 Task: In the  document Education.epub Use the tool word Count 'and display word count while typing' Create the translated copy of the document in  'Arabic ' Change notification to  None
Action: Mouse moved to (329, 396)
Screenshot: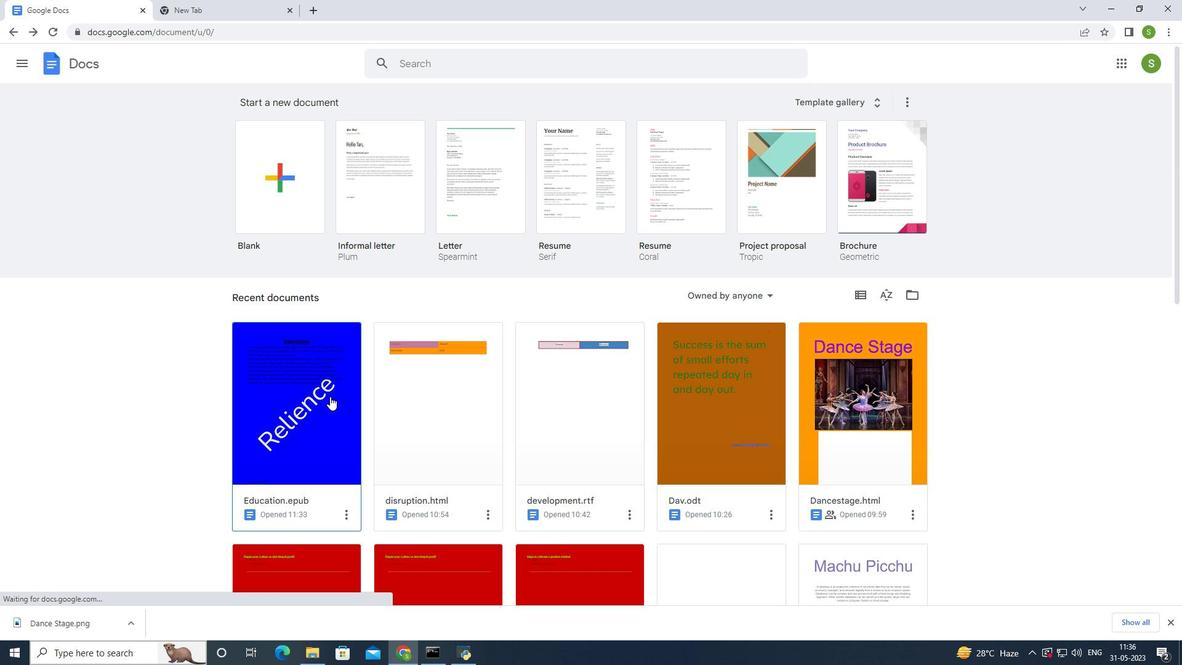 
Action: Mouse pressed left at (329, 396)
Screenshot: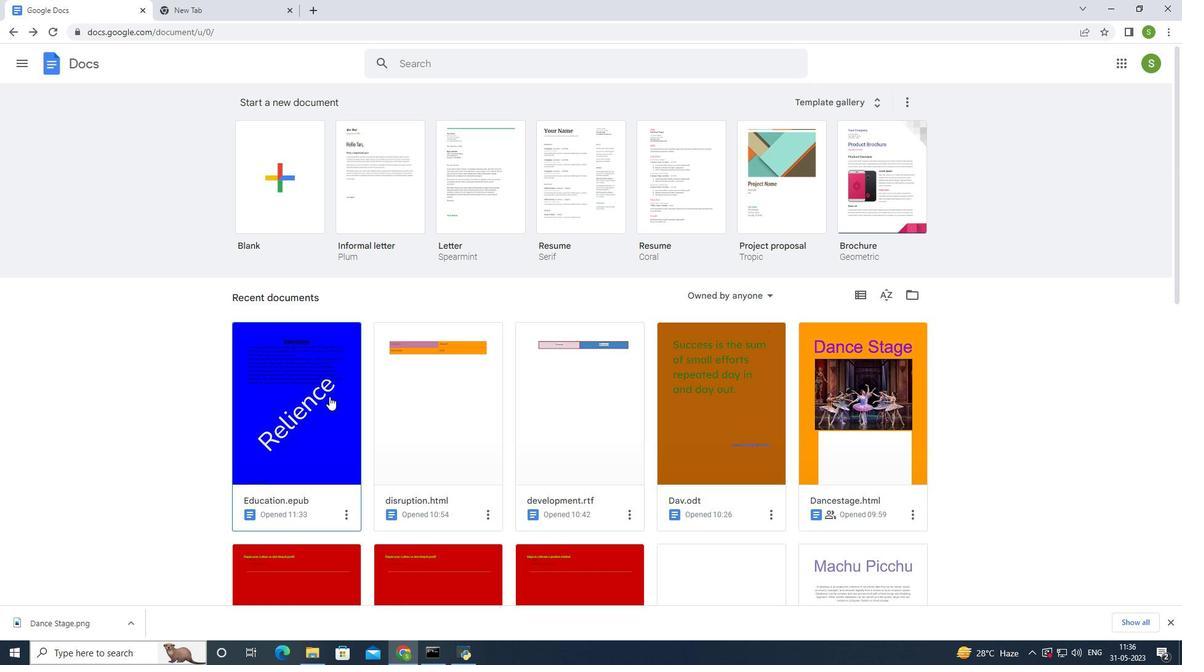
Action: Mouse moved to (759, 336)
Screenshot: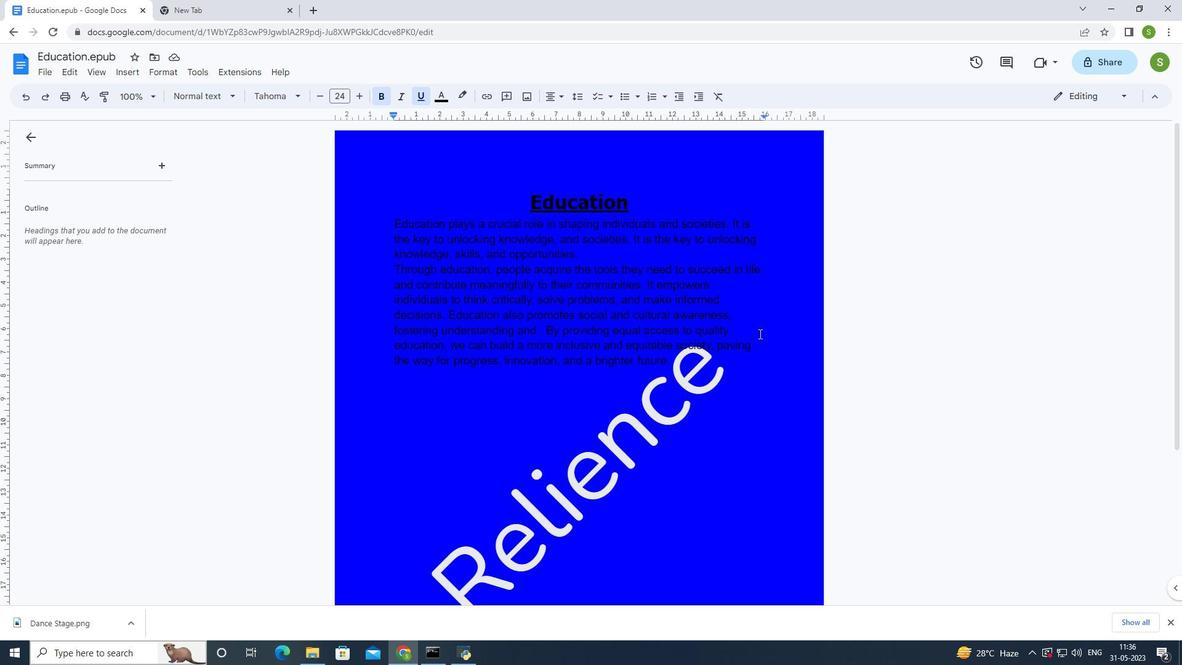 
Action: Mouse pressed left at (759, 336)
Screenshot: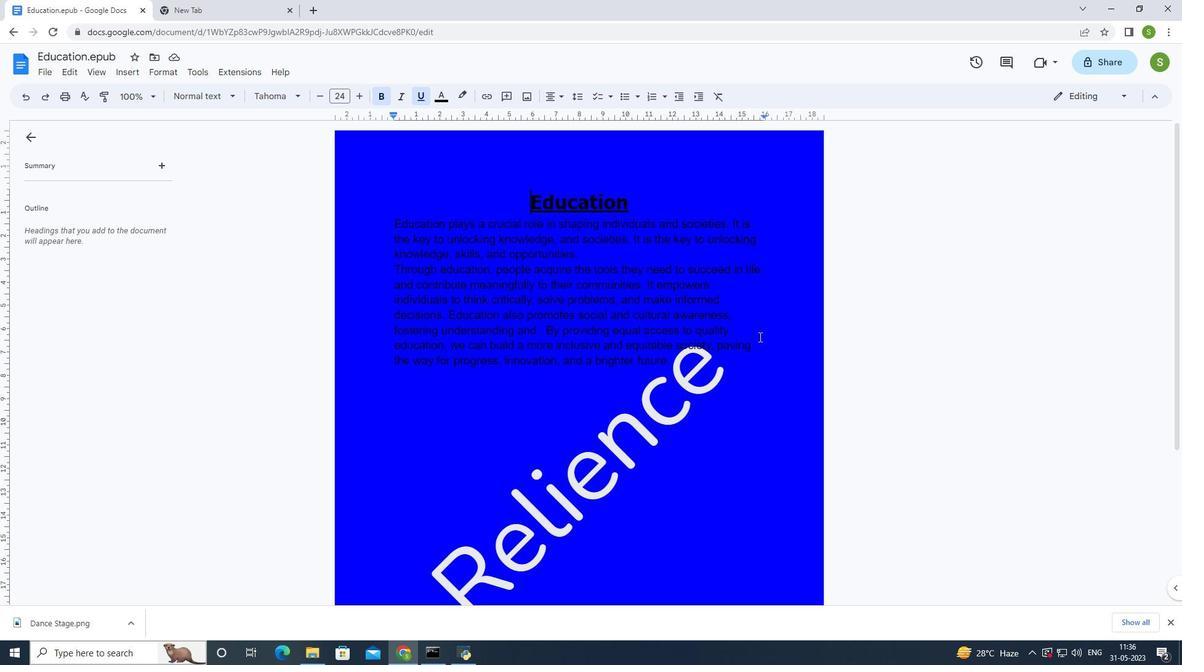 
Action: Mouse moved to (194, 73)
Screenshot: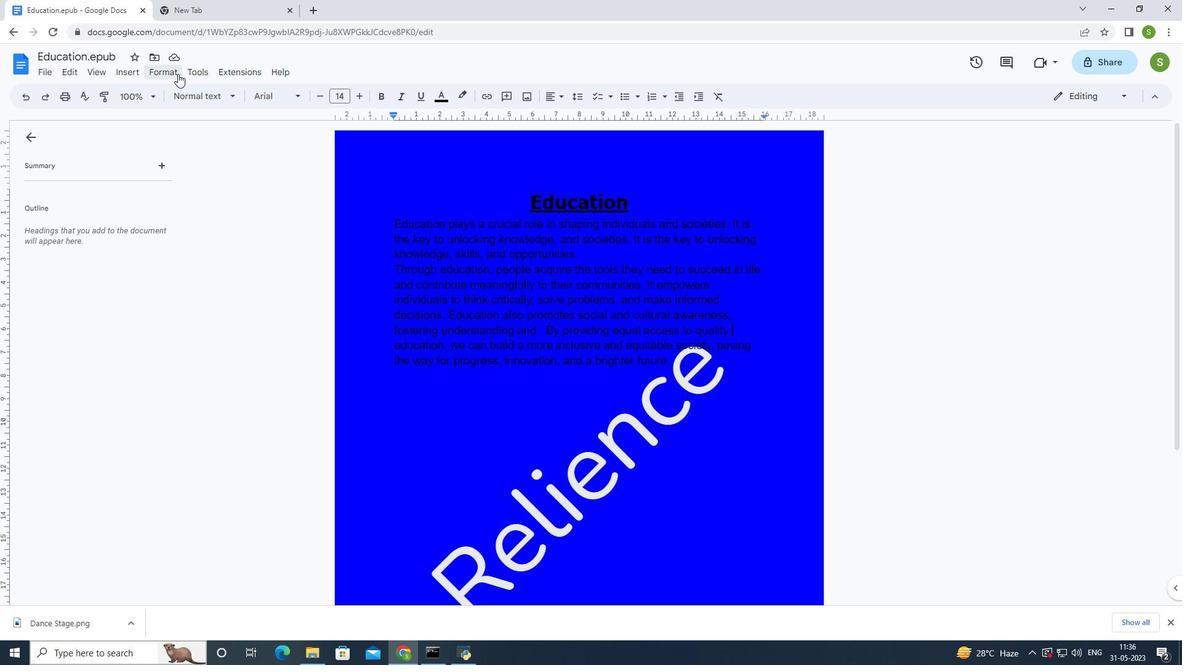 
Action: Mouse pressed left at (194, 73)
Screenshot: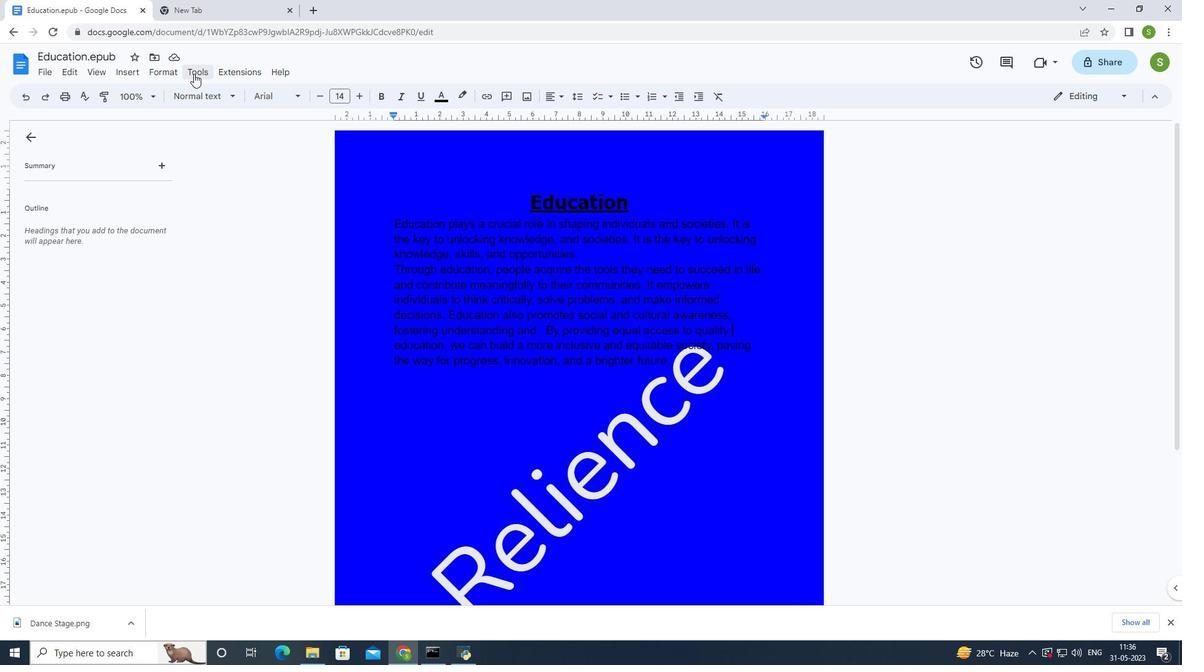 
Action: Mouse moved to (214, 112)
Screenshot: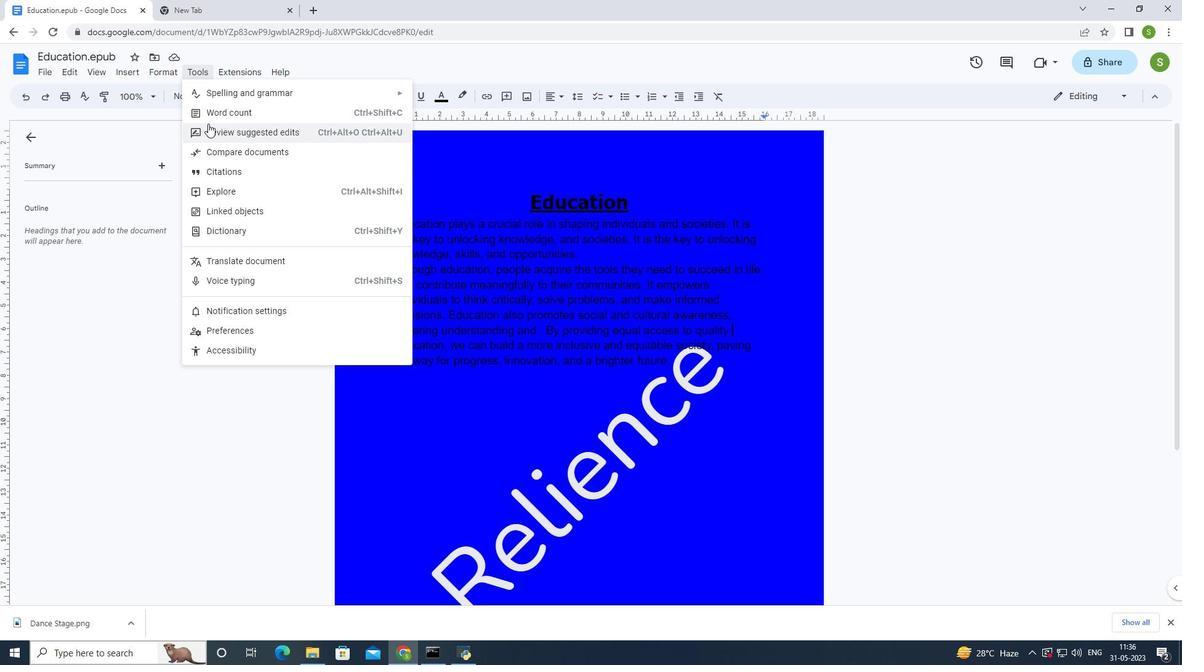 
Action: Mouse pressed left at (214, 112)
Screenshot: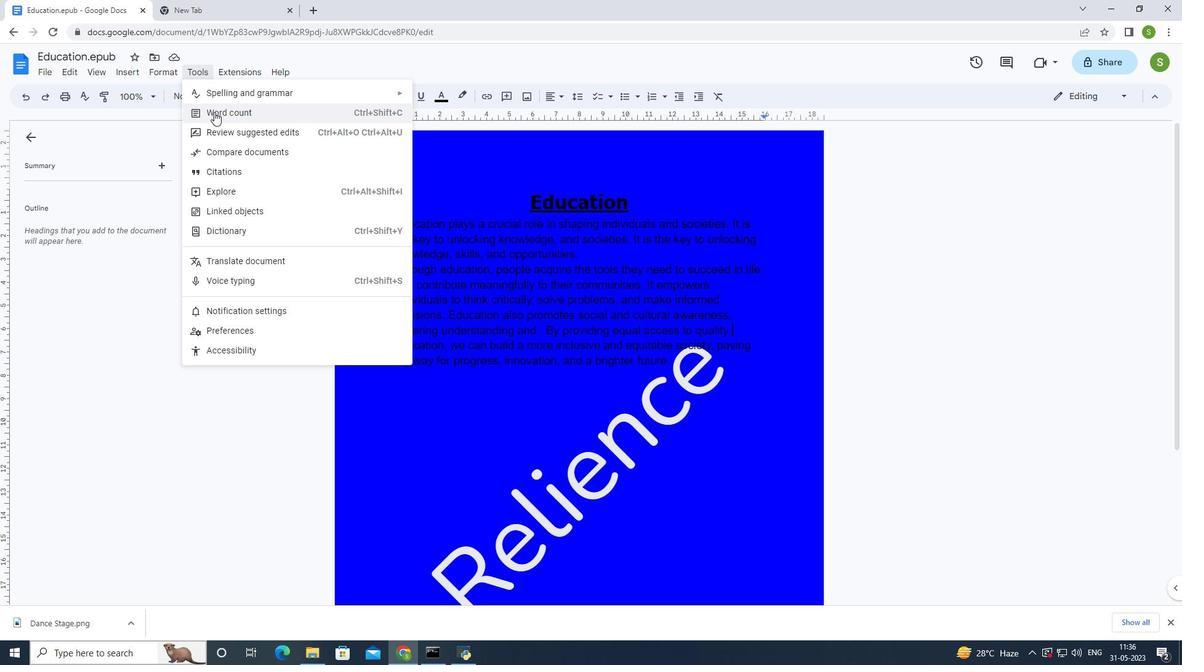 
Action: Mouse moved to (582, 280)
Screenshot: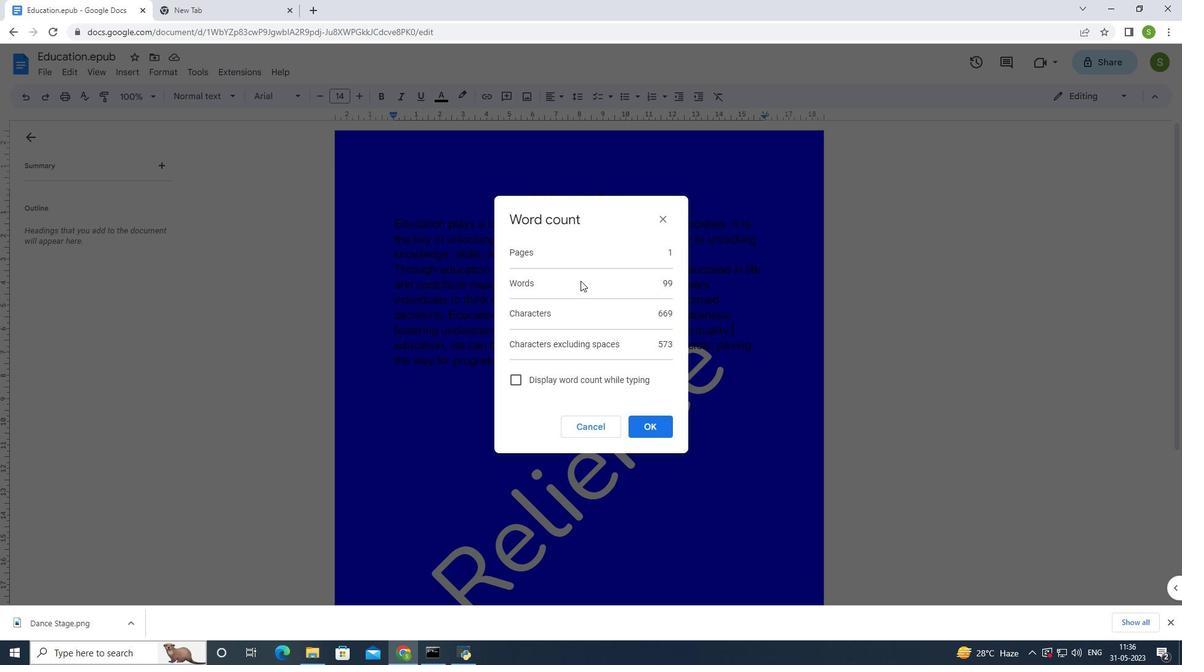 
Action: Mouse pressed left at (582, 280)
Screenshot: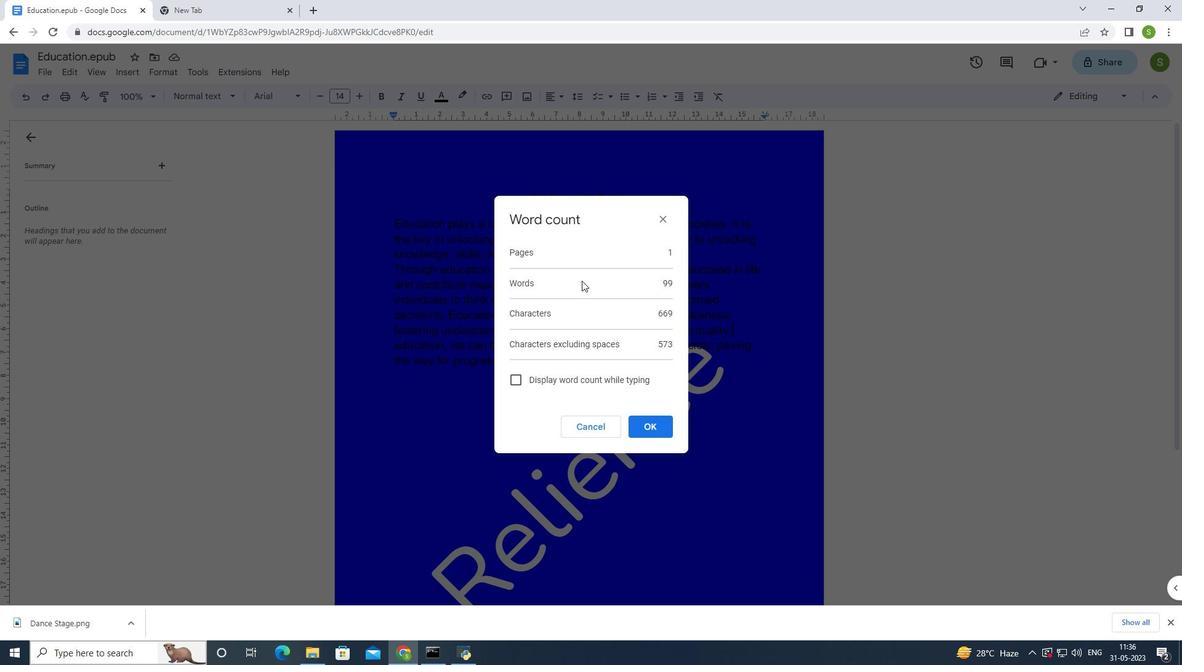 
Action: Mouse moved to (663, 290)
Screenshot: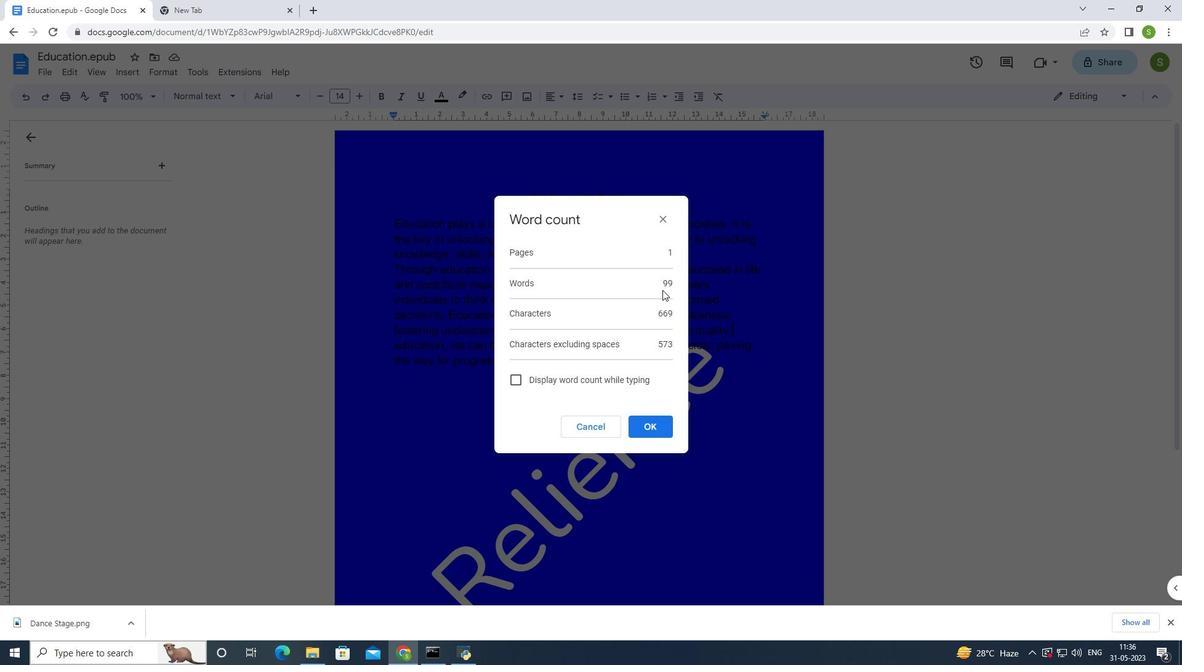 
Action: Mouse pressed left at (663, 290)
Screenshot: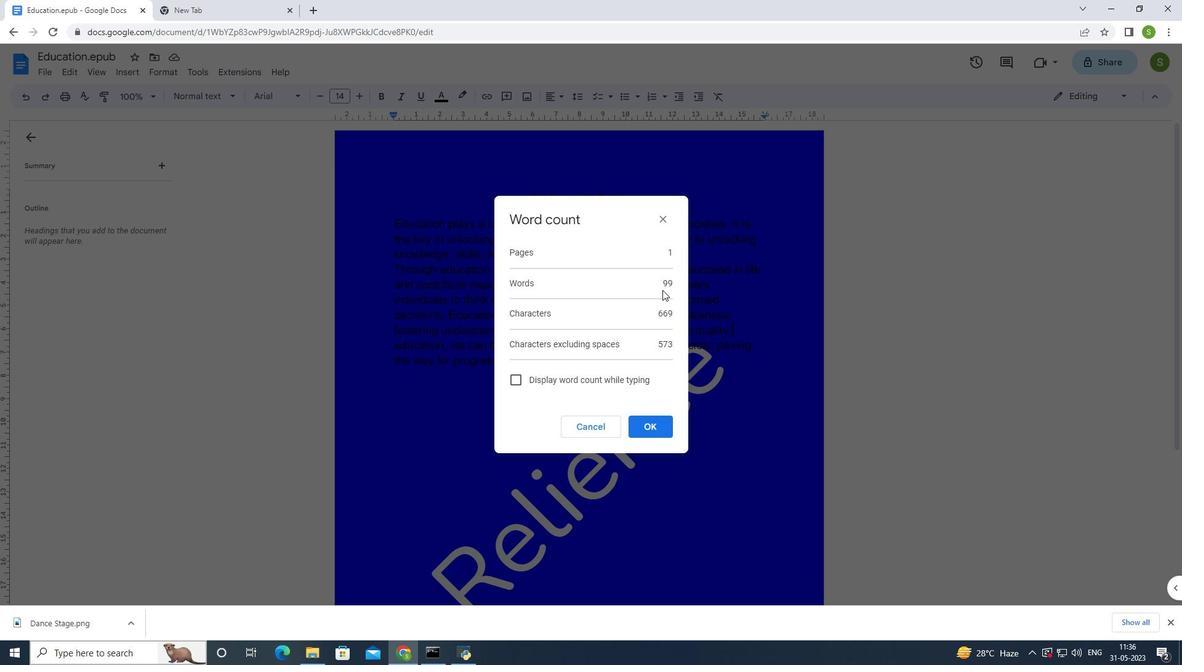 
Action: Mouse moved to (604, 348)
Screenshot: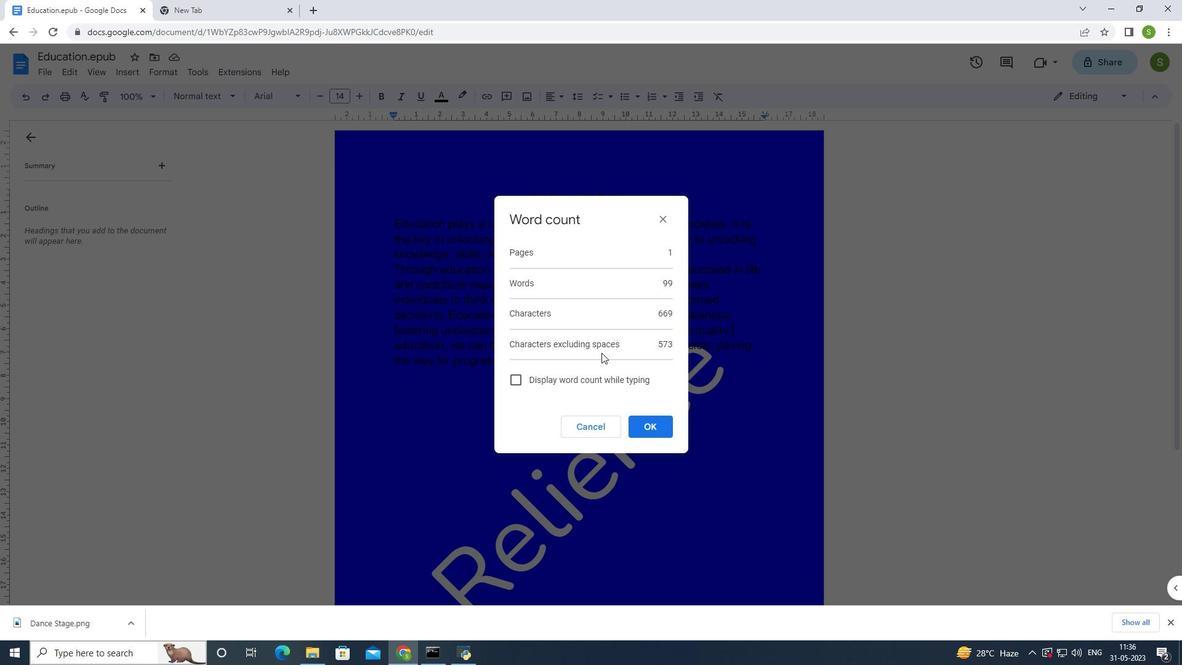 
Action: Mouse pressed left at (604, 348)
Screenshot: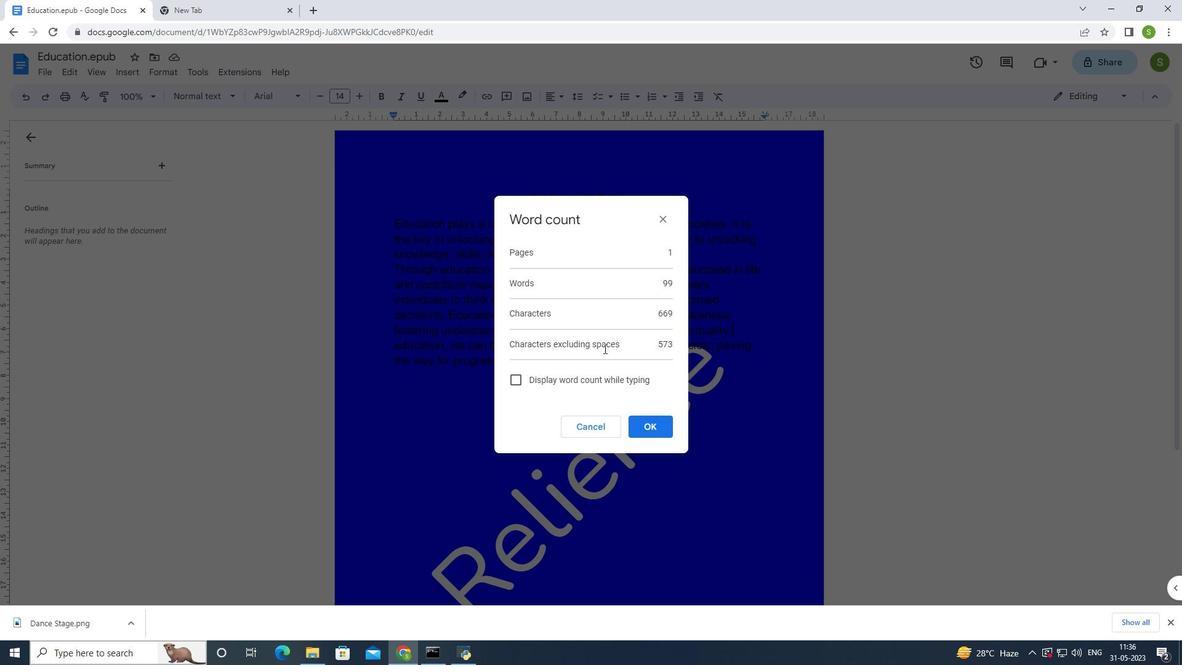 
Action: Mouse moved to (652, 426)
Screenshot: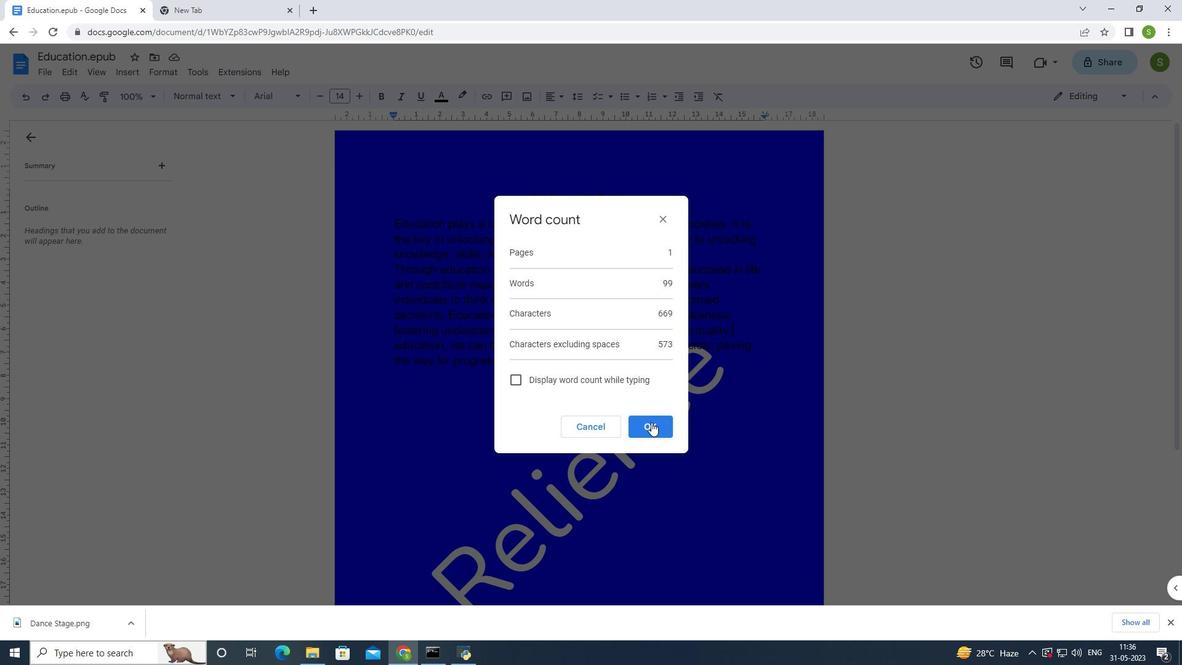 
Action: Mouse pressed left at (652, 426)
Screenshot: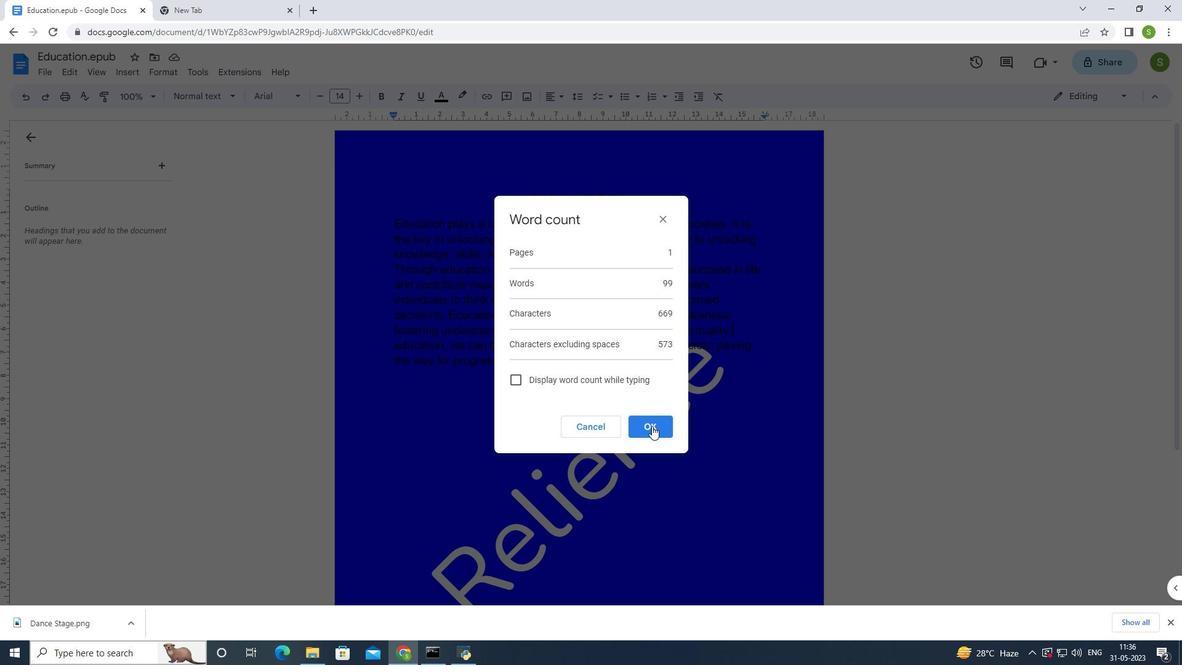 
Action: Mouse moved to (197, 68)
Screenshot: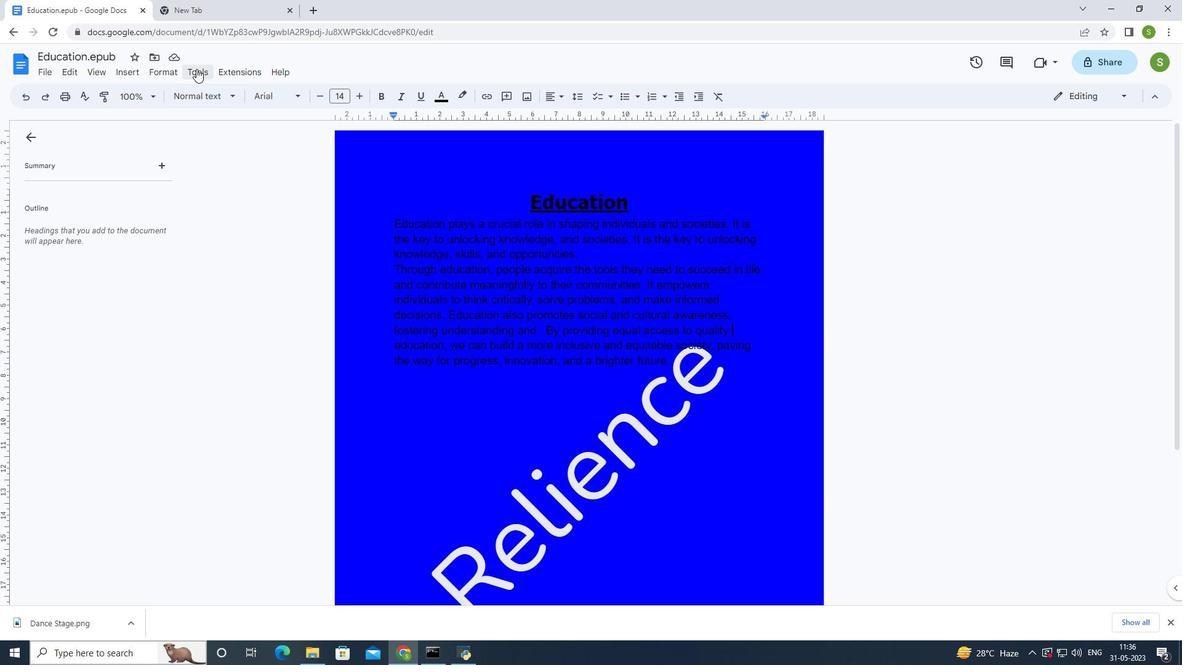 
Action: Mouse pressed left at (197, 68)
Screenshot: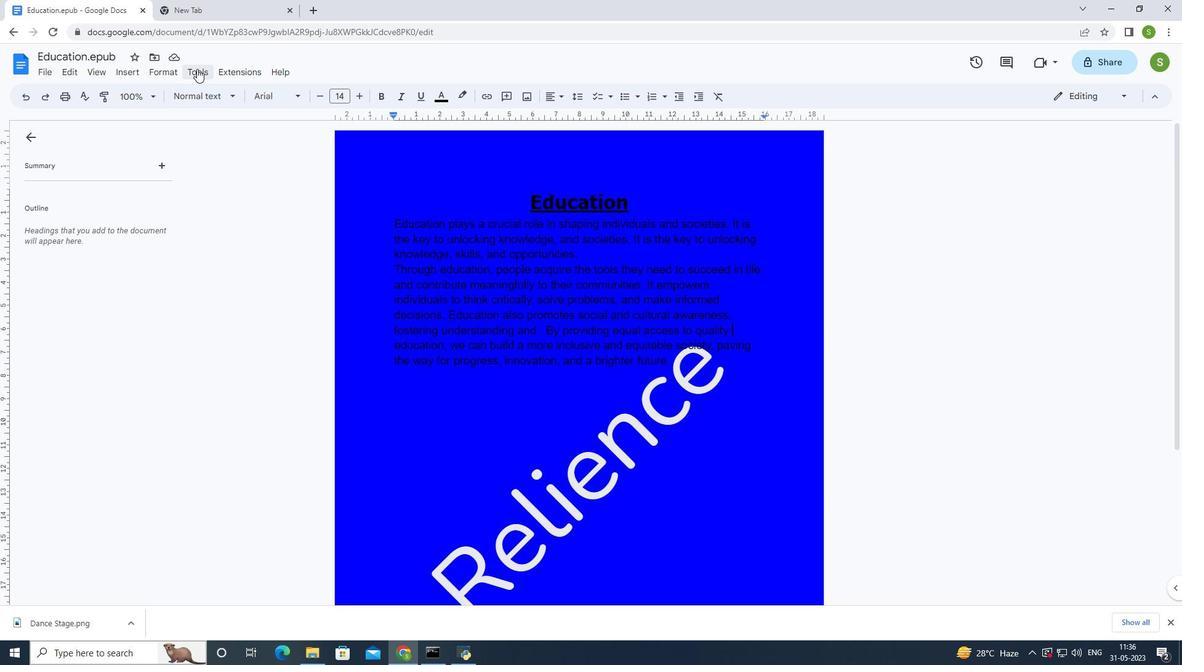 
Action: Mouse moved to (243, 116)
Screenshot: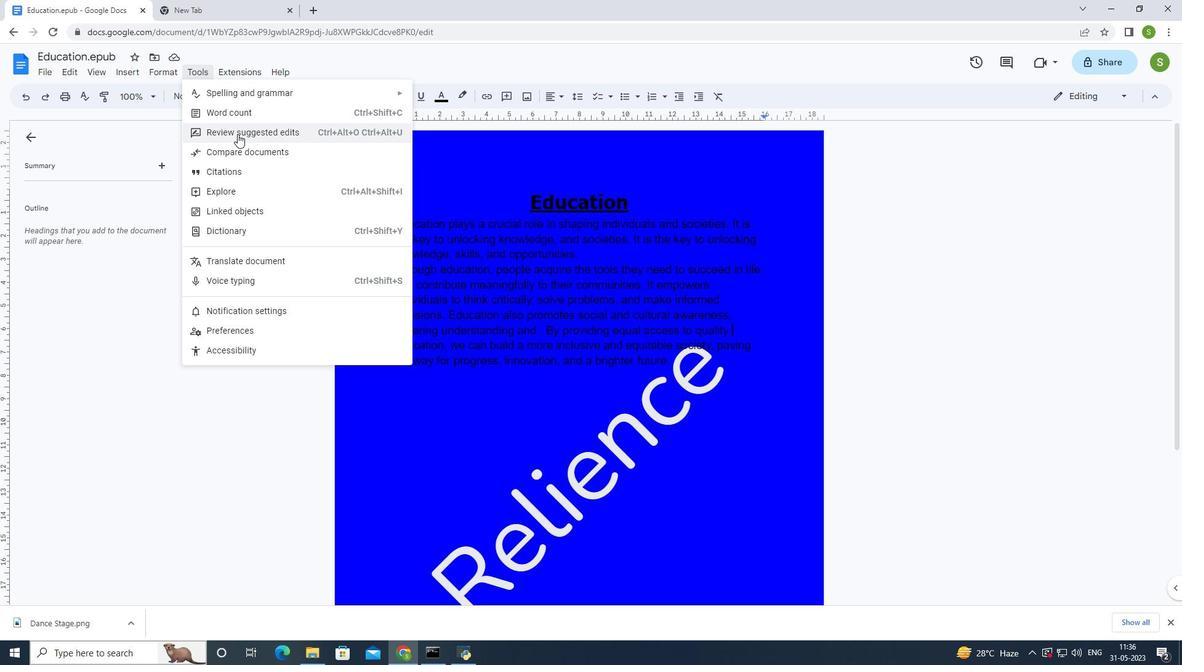 
Action: Mouse pressed left at (243, 116)
Screenshot: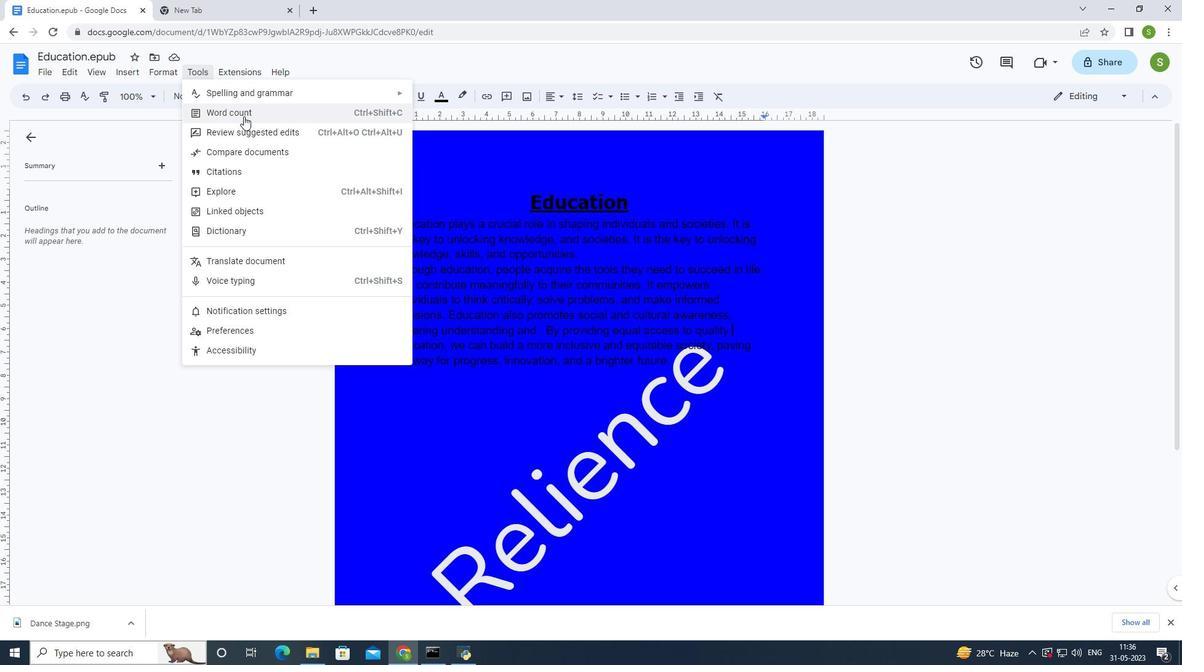 
Action: Mouse moved to (514, 378)
Screenshot: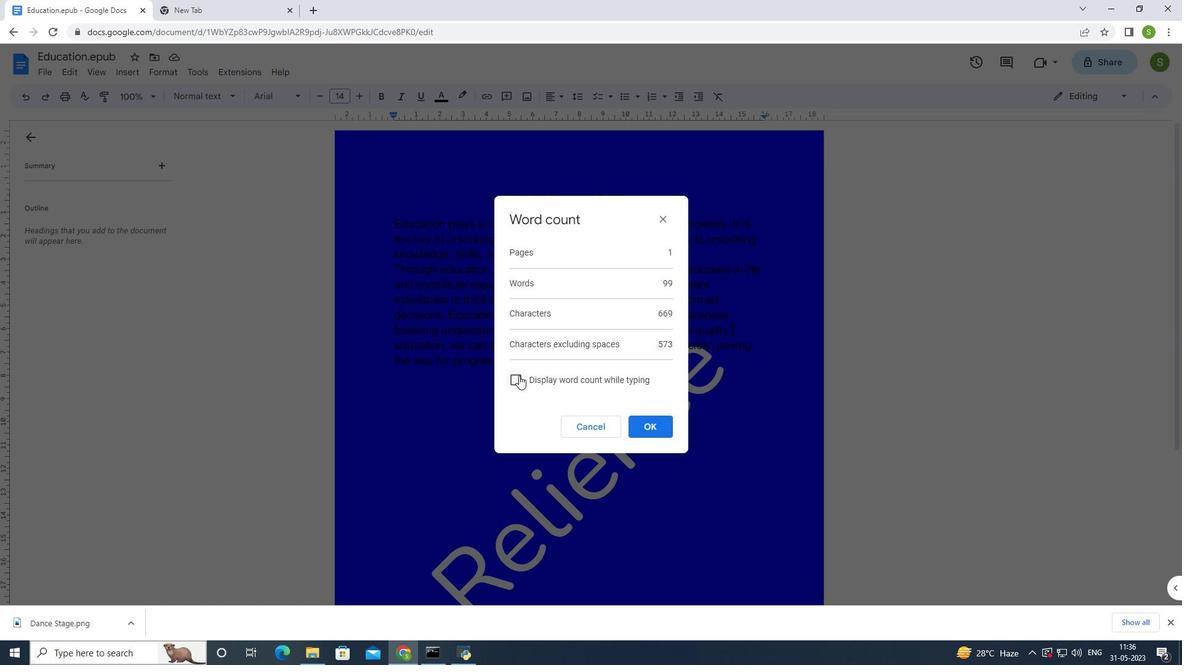 
Action: Mouse pressed left at (514, 378)
Screenshot: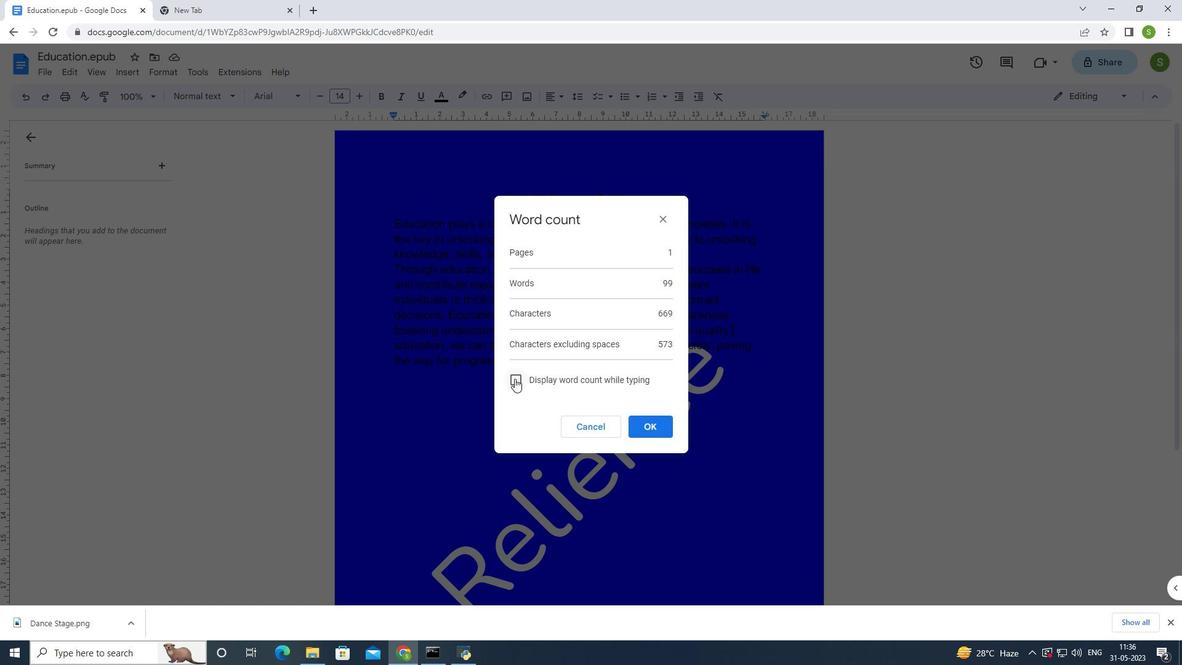 
Action: Mouse moved to (655, 428)
Screenshot: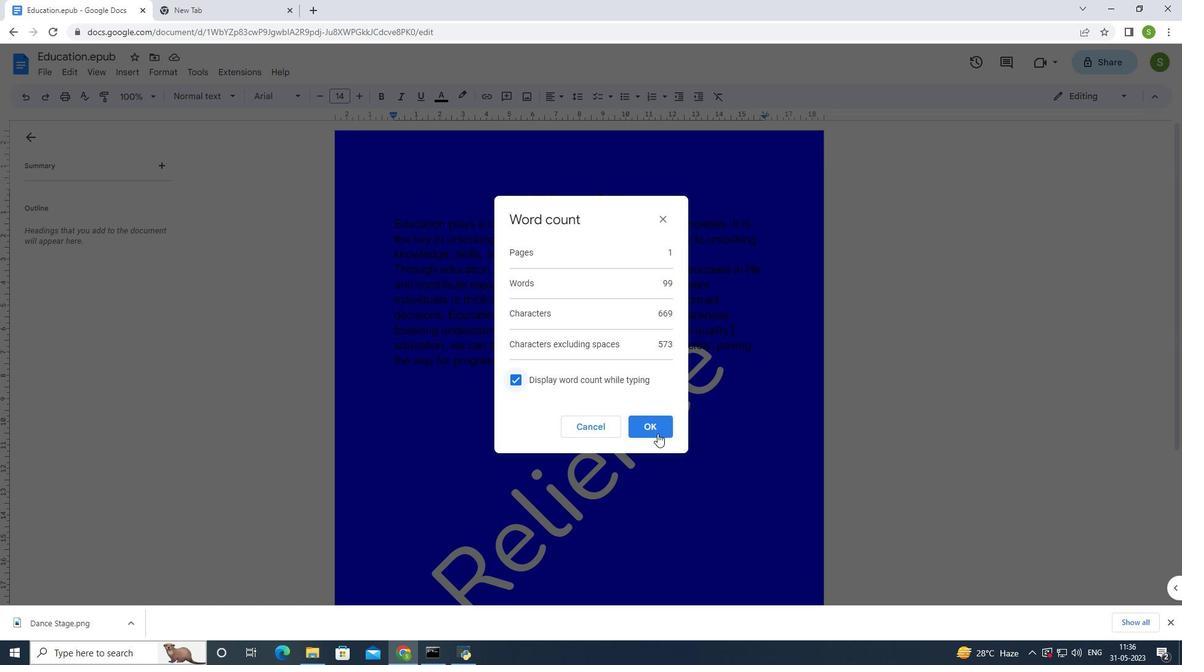
Action: Mouse pressed left at (655, 428)
Screenshot: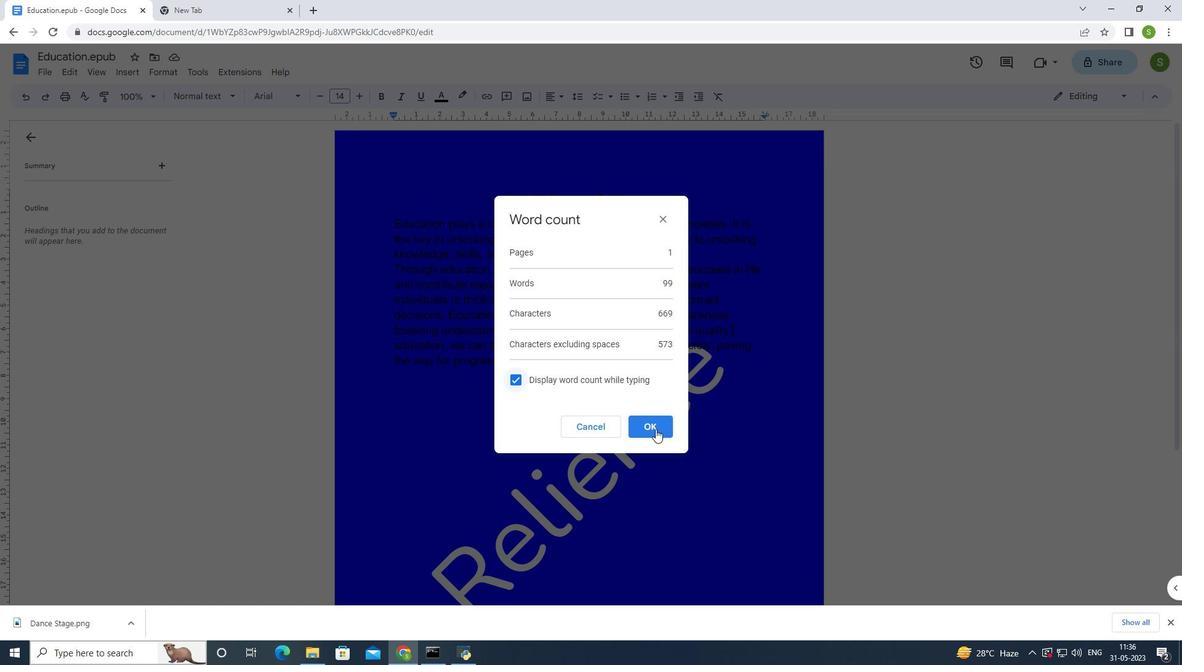 
Action: Mouse moved to (590, 408)
Screenshot: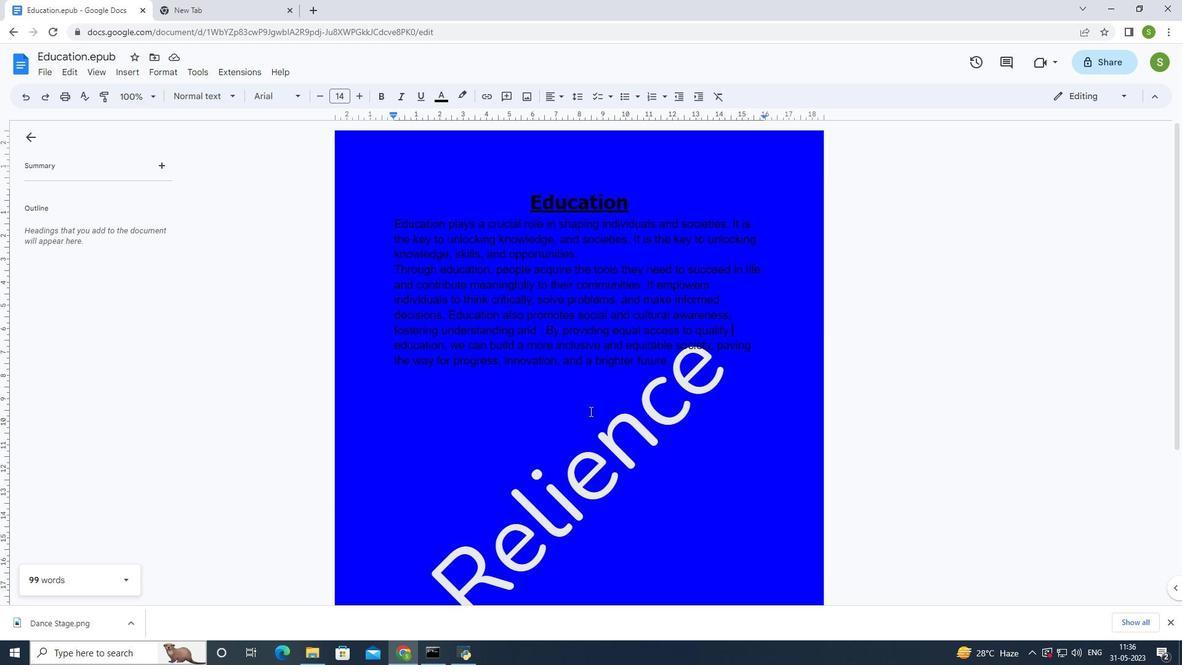 
Action: Mouse scrolled (590, 407) with delta (0, 0)
Screenshot: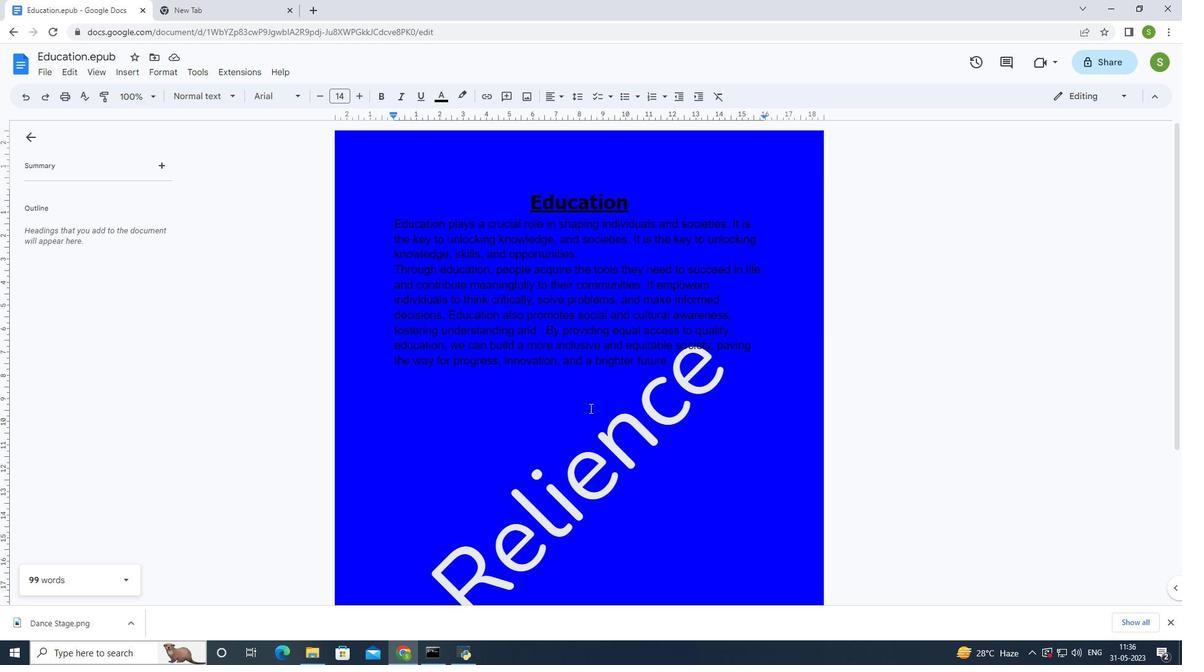 
Action: Mouse scrolled (590, 407) with delta (0, 0)
Screenshot: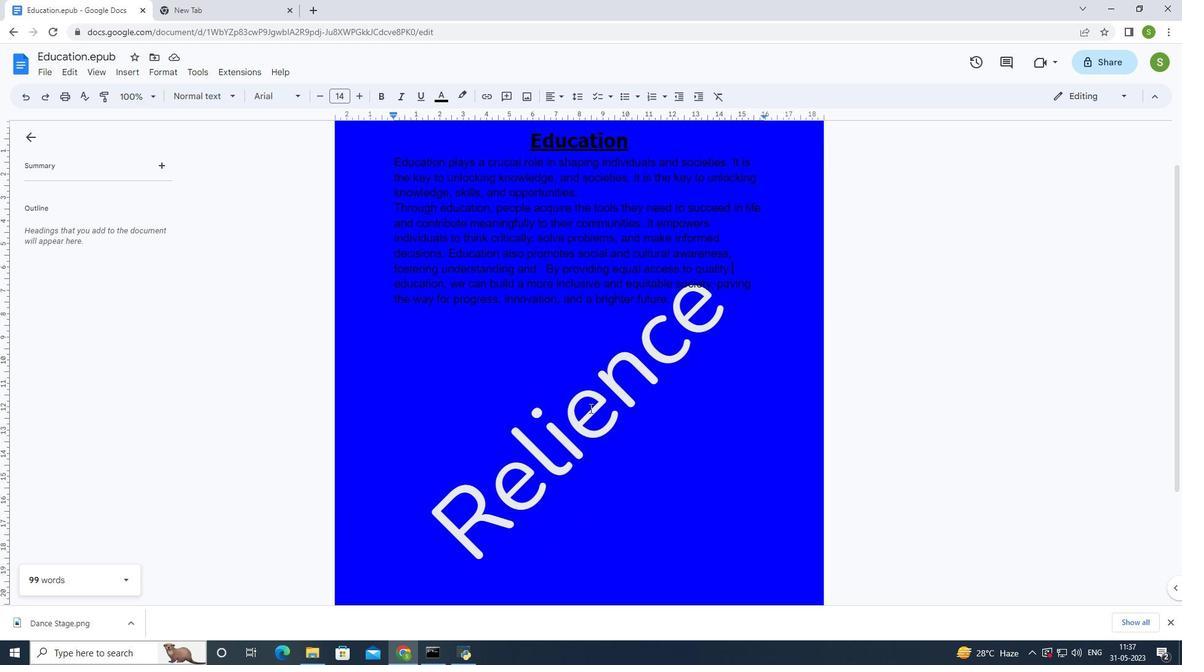 
Action: Mouse moved to (591, 408)
Screenshot: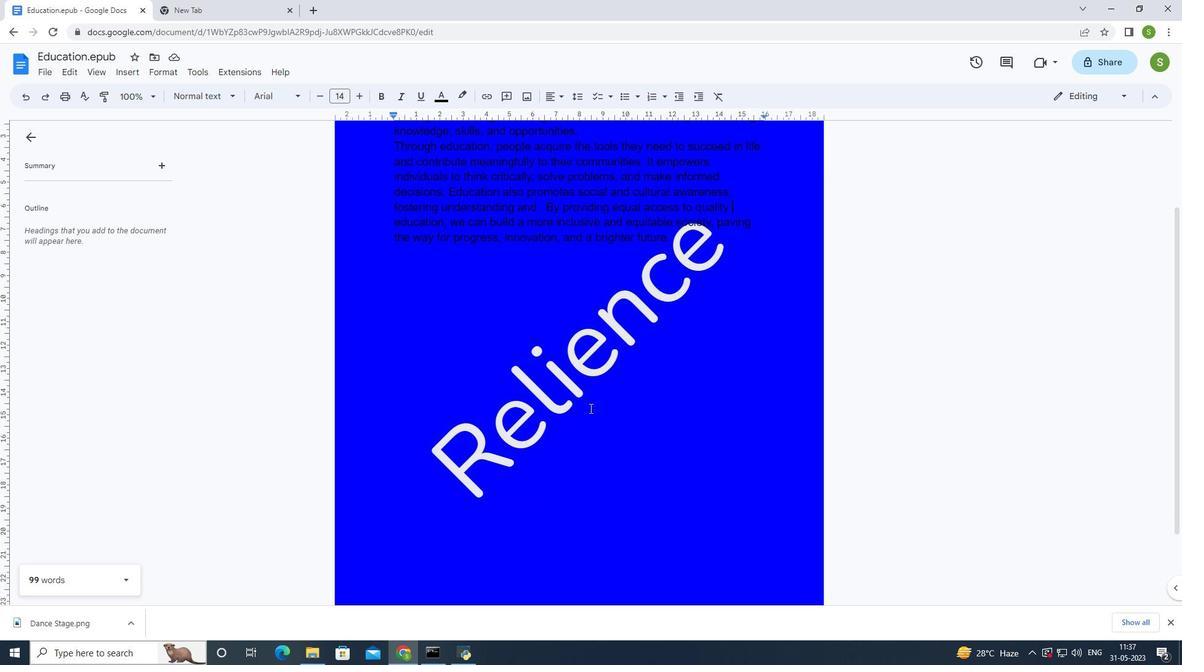 
Action: Mouse scrolled (591, 407) with delta (0, 0)
Screenshot: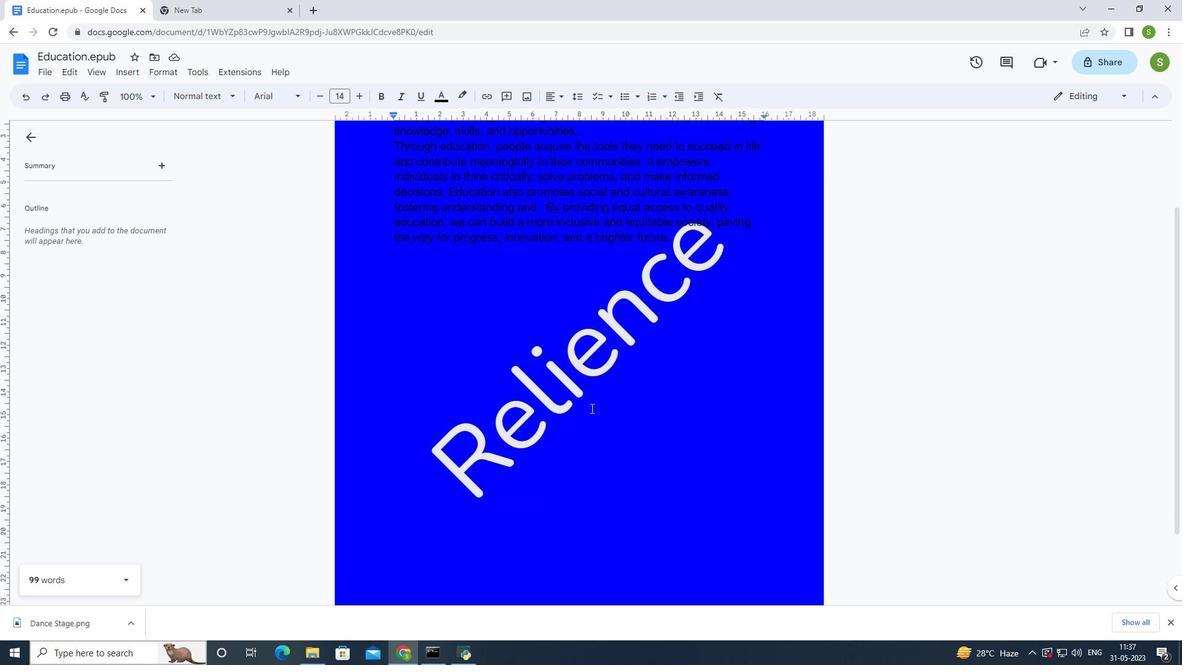 
Action: Mouse moved to (591, 408)
Screenshot: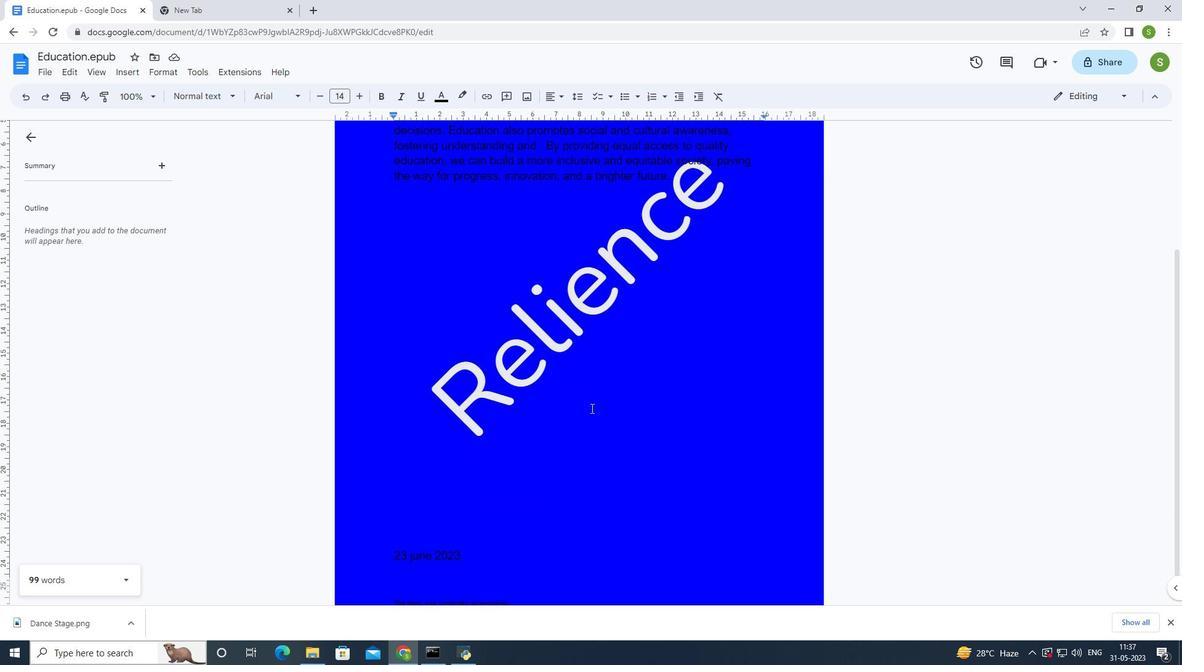 
Action: Mouse scrolled (591, 407) with delta (0, 0)
Screenshot: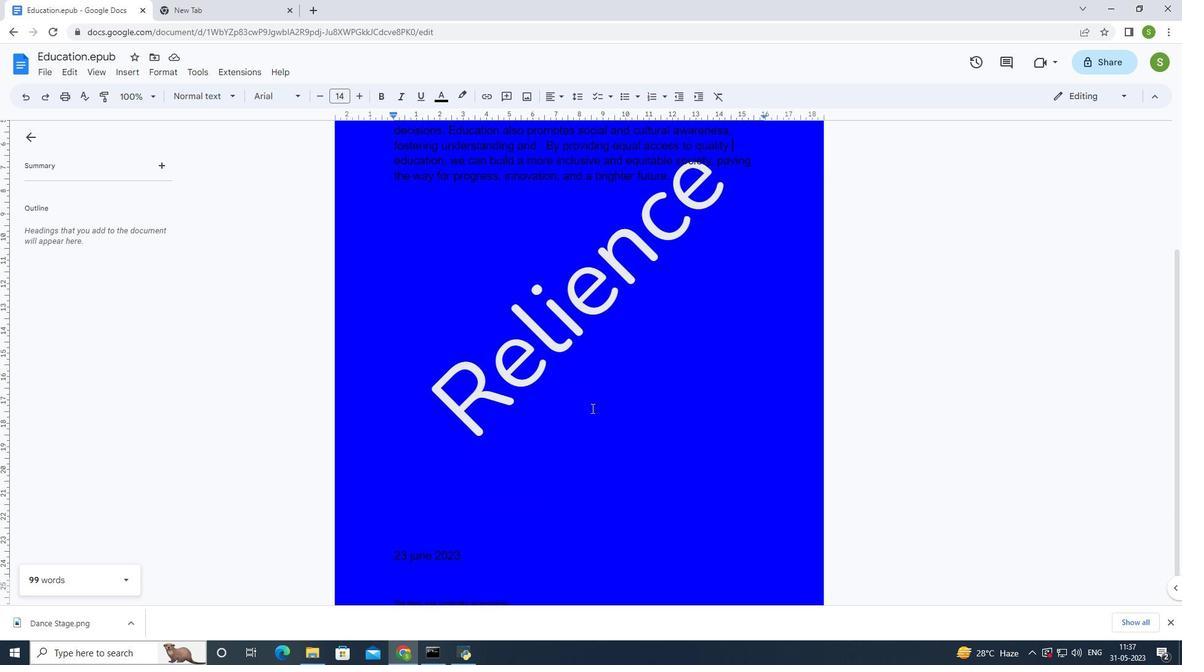 
Action: Mouse moved to (593, 408)
Screenshot: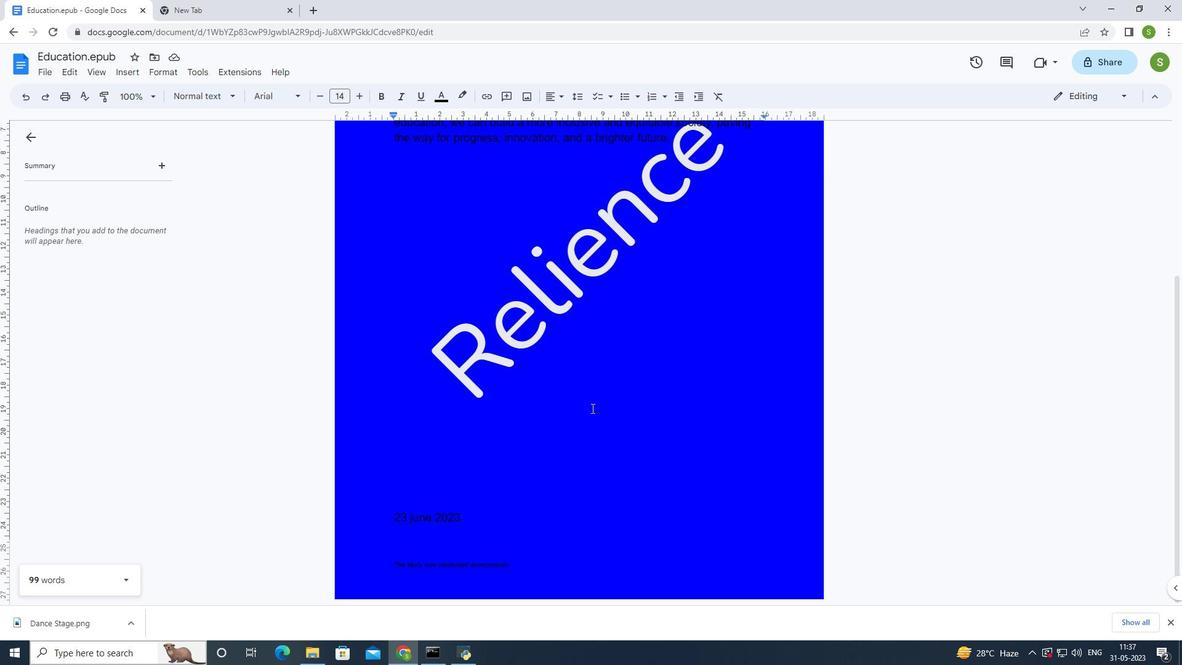 
Action: Mouse scrolled (593, 408) with delta (0, 0)
Screenshot: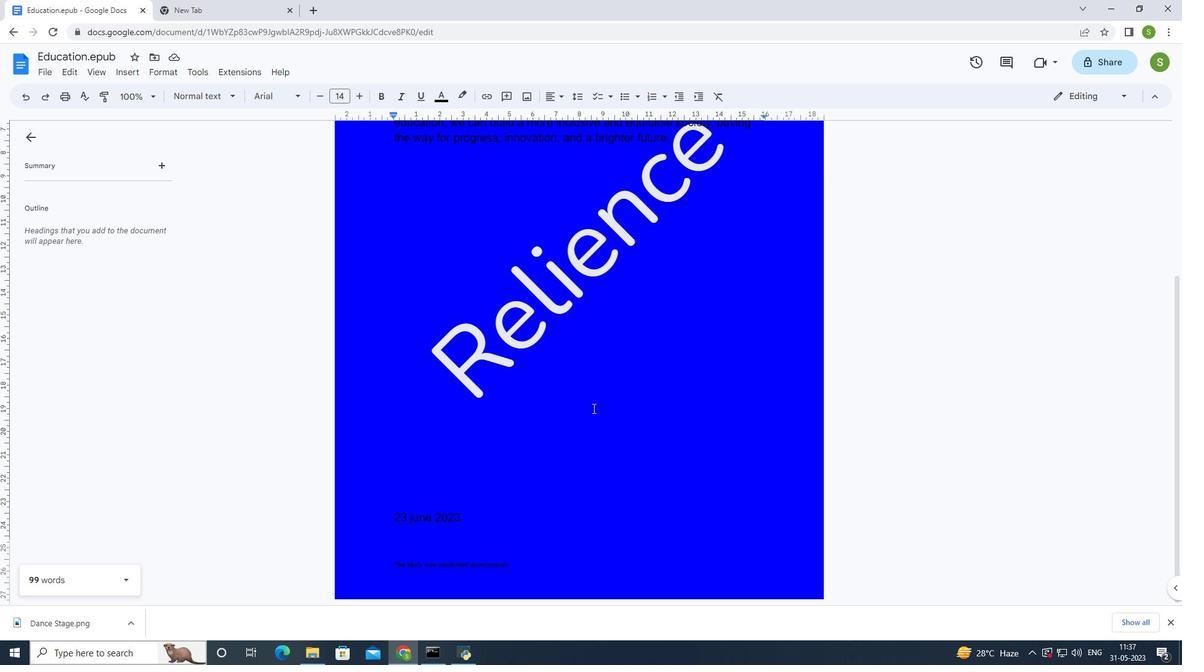 
Action: Mouse moved to (594, 404)
Screenshot: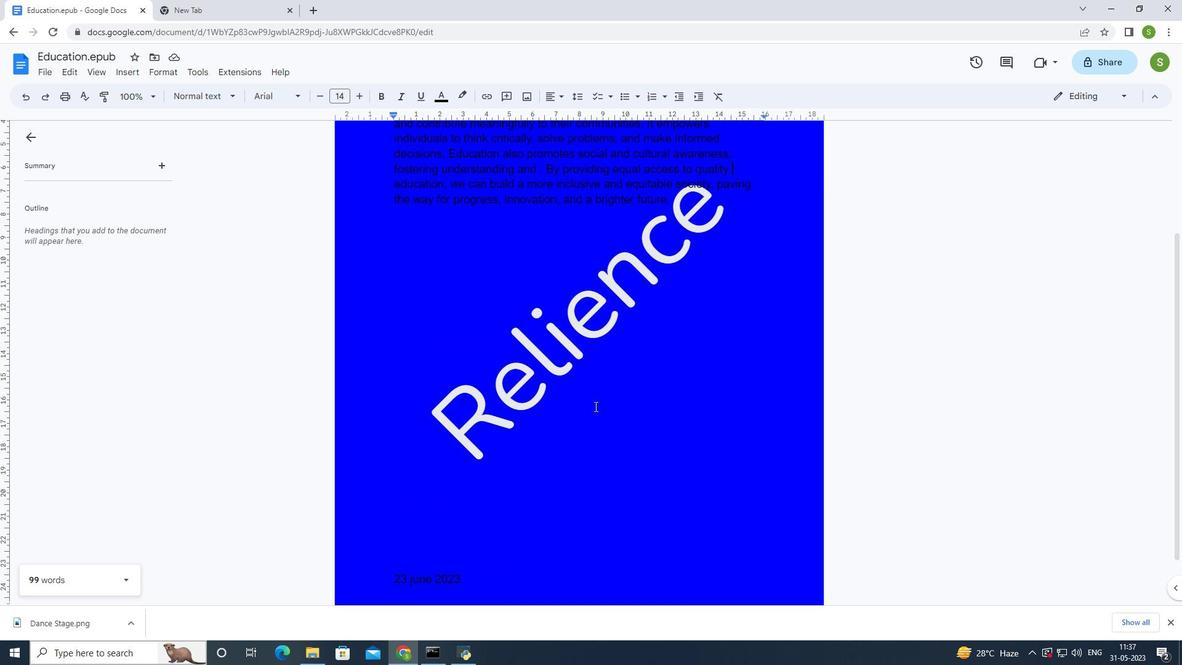 
Action: Mouse scrolled (594, 405) with delta (0, 0)
Screenshot: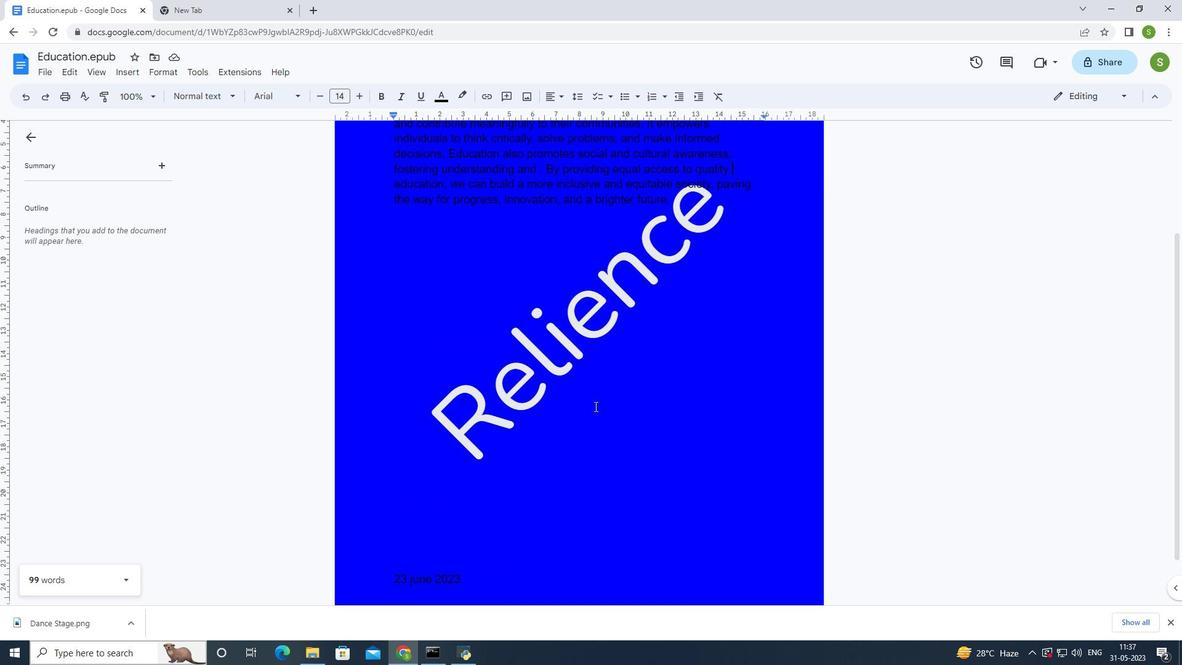 
Action: Mouse moved to (125, 76)
Screenshot: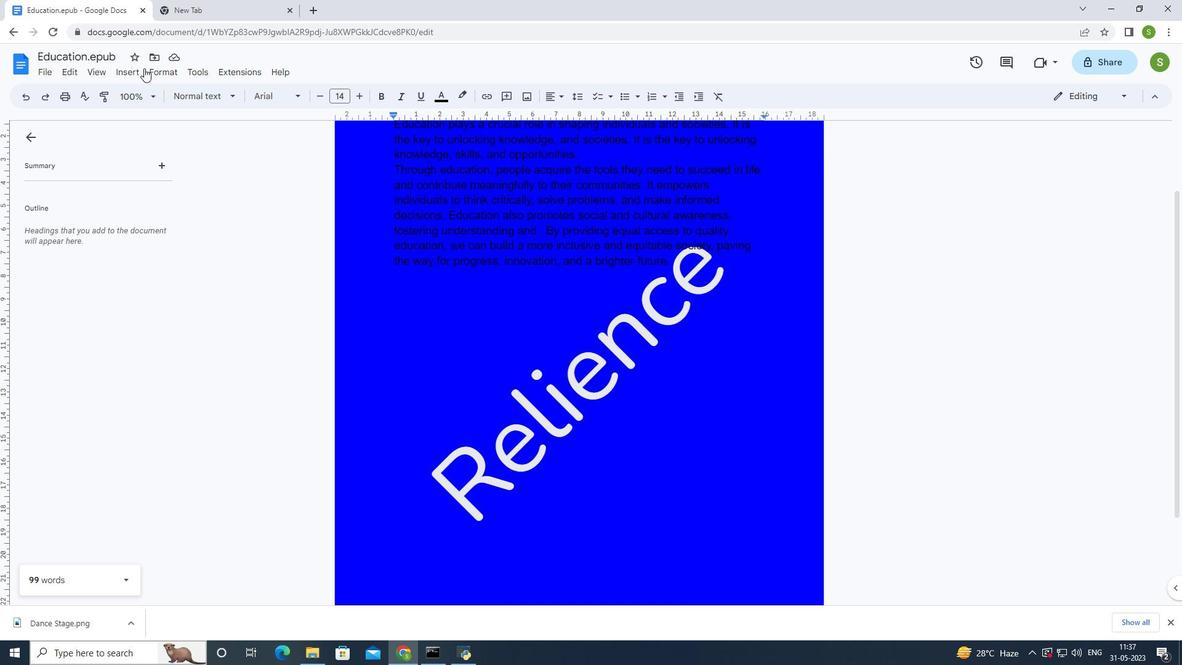 
Action: Mouse pressed left at (125, 76)
Screenshot: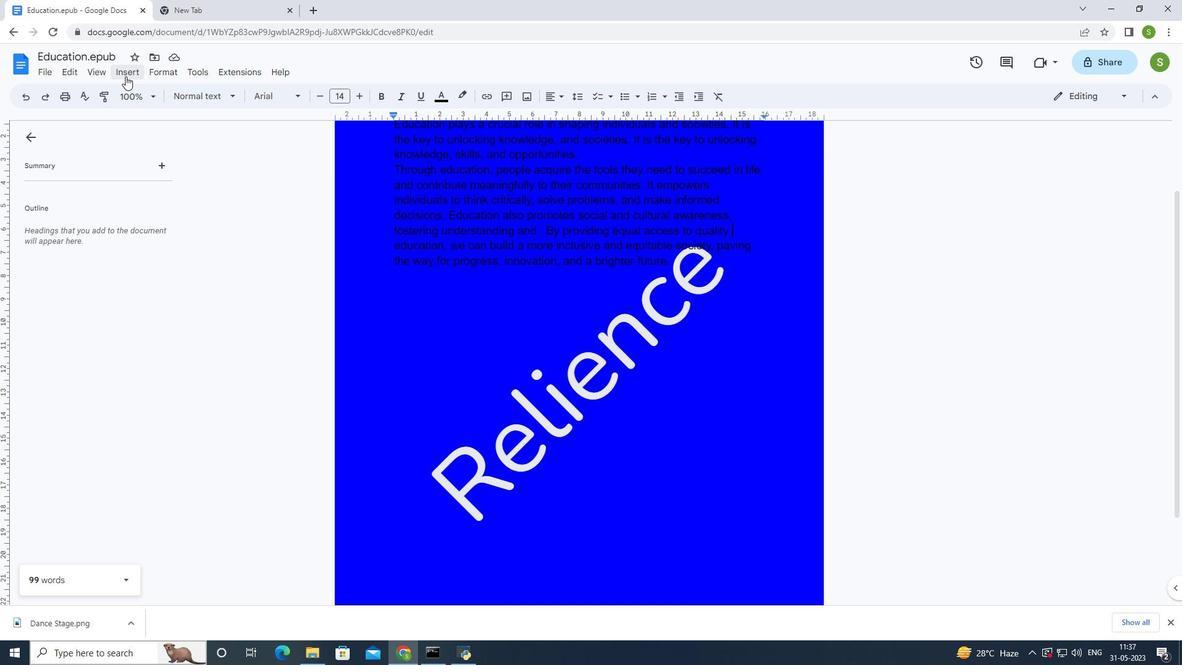 
Action: Mouse moved to (205, 73)
Screenshot: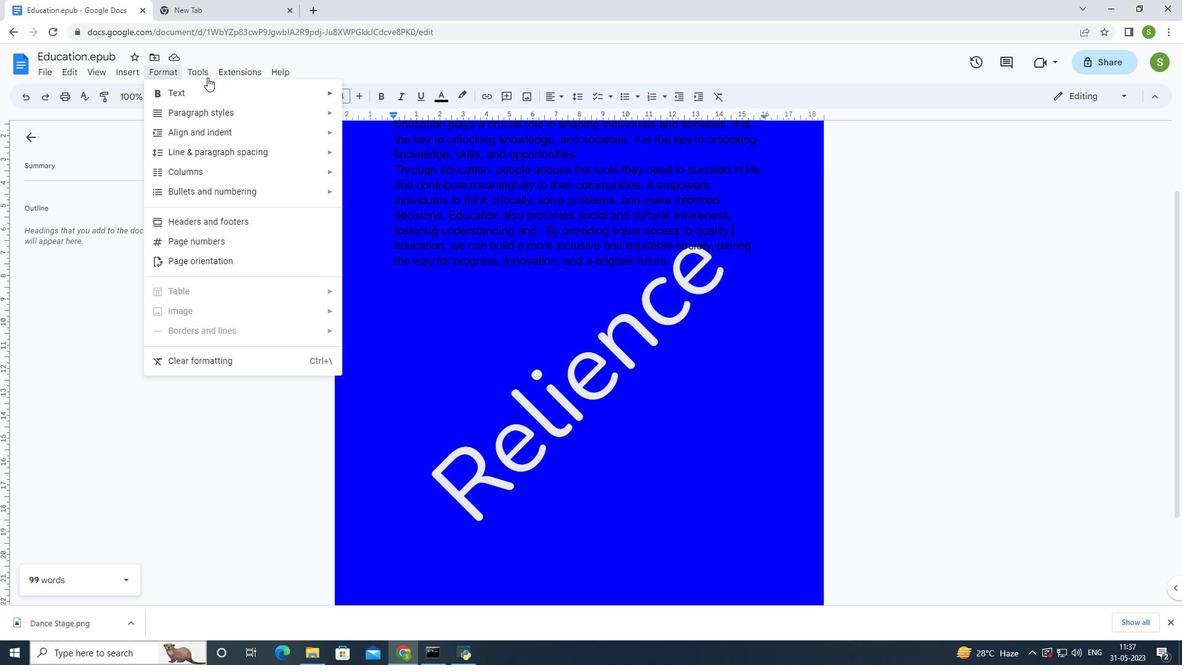 
Action: Mouse pressed left at (205, 73)
Screenshot: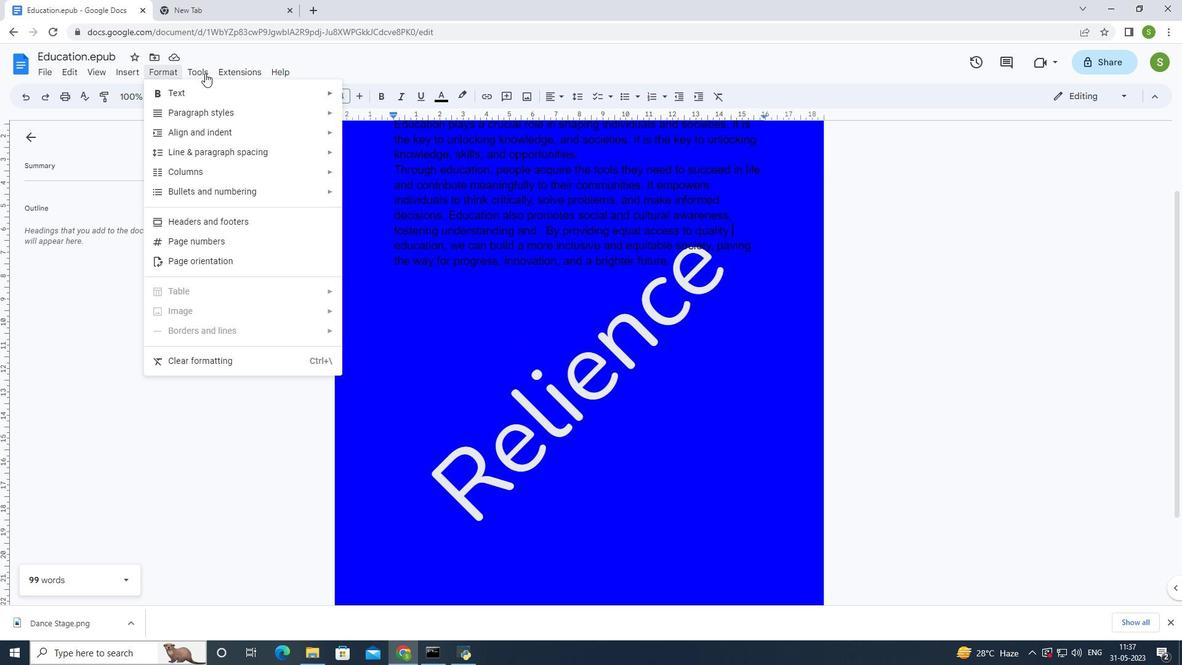 
Action: Mouse moved to (205, 73)
Screenshot: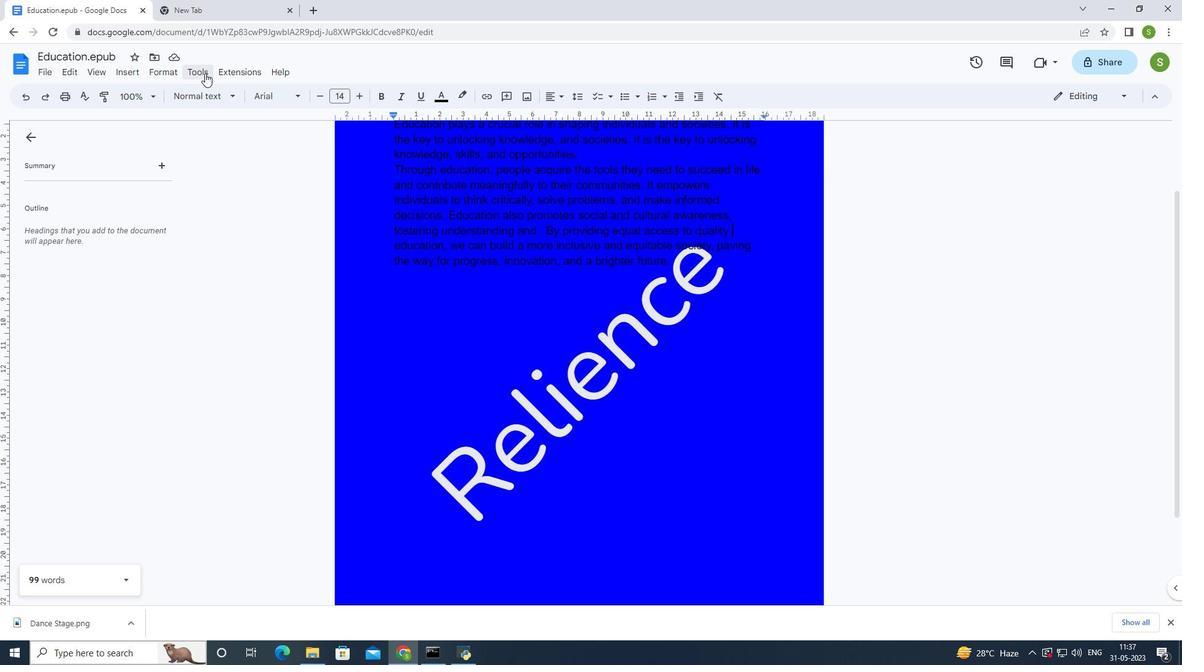 
Action: Mouse pressed left at (205, 73)
Screenshot: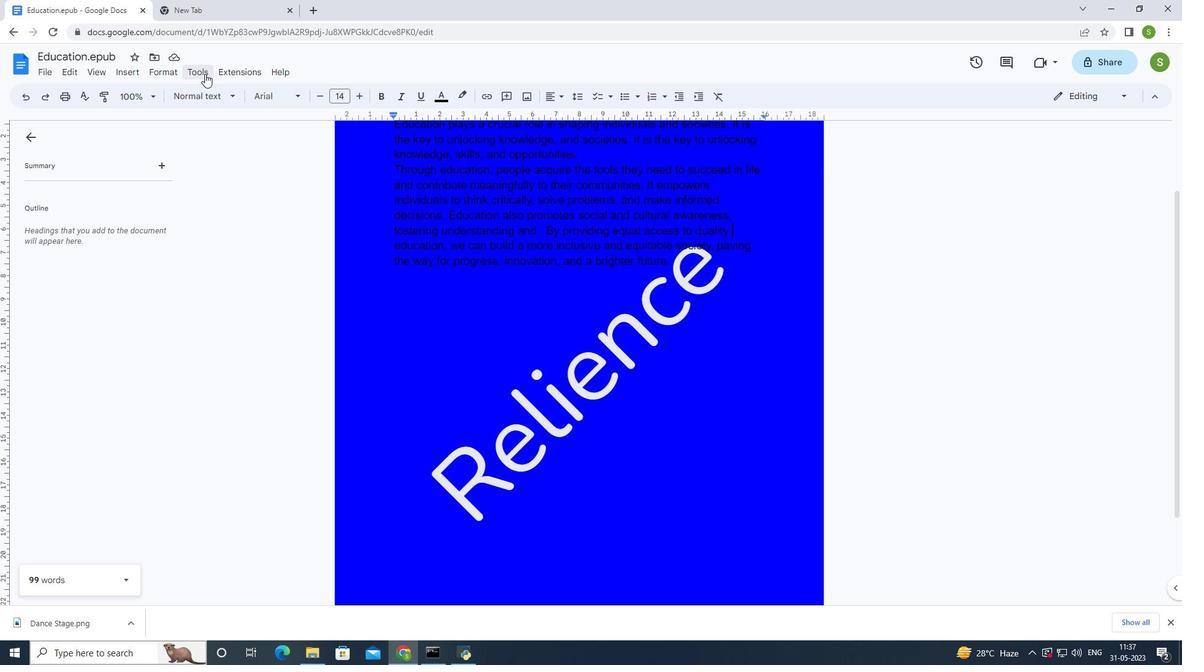 
Action: Mouse moved to (250, 262)
Screenshot: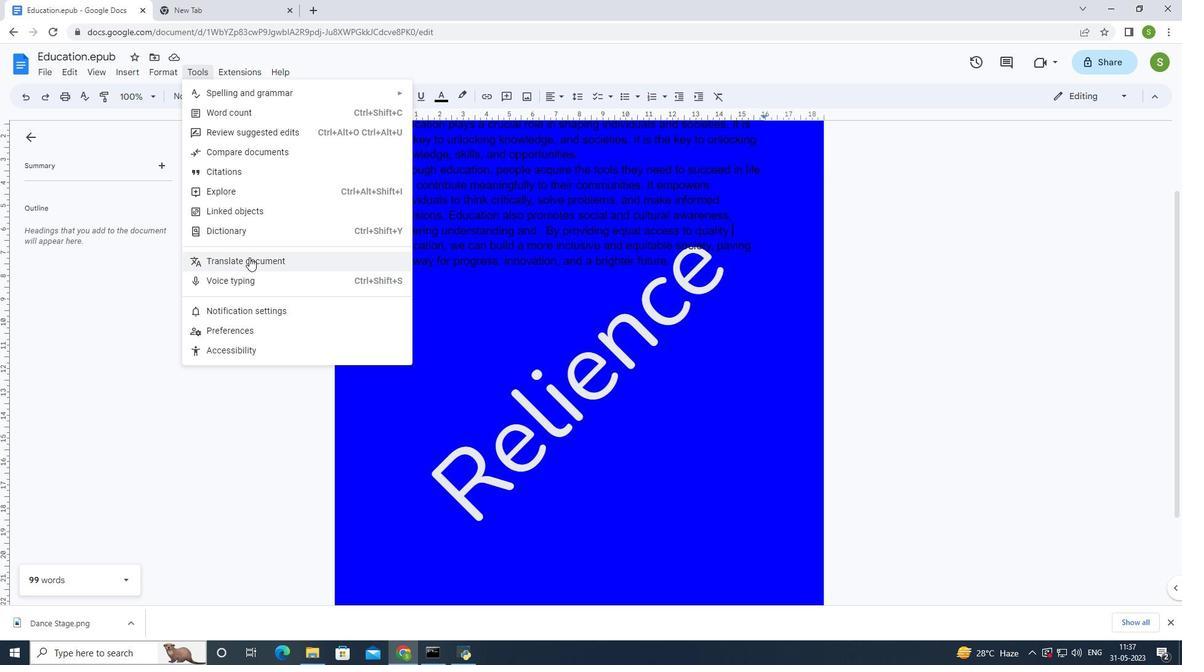 
Action: Mouse pressed left at (250, 262)
Screenshot: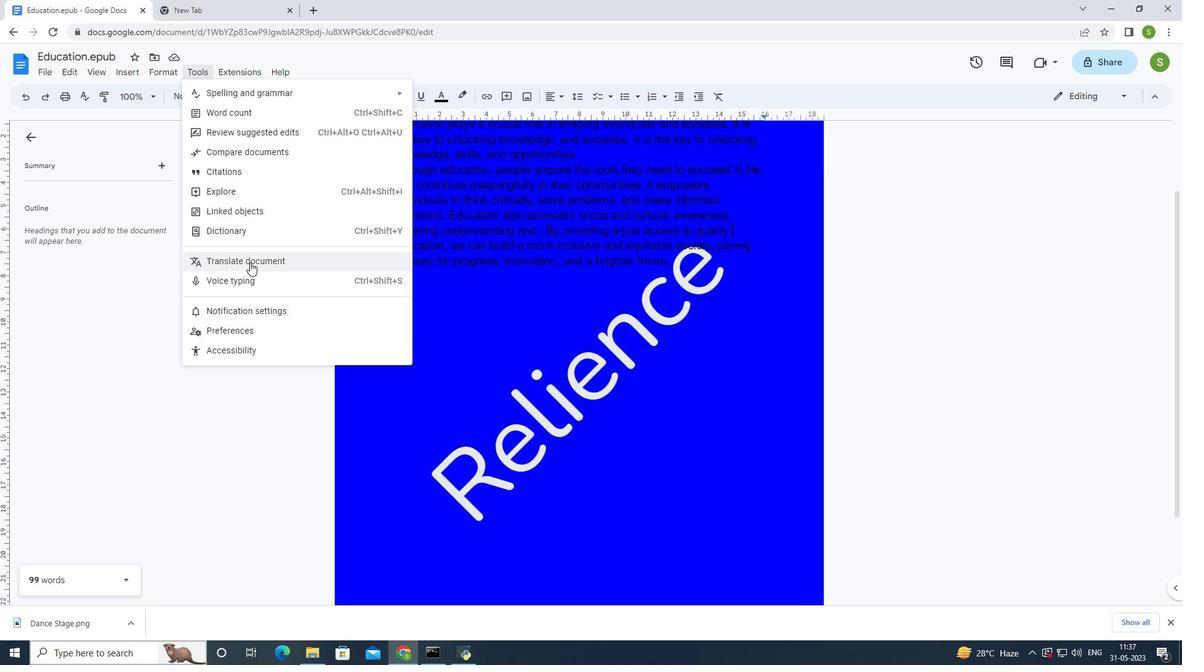
Action: Mouse moved to (580, 343)
Screenshot: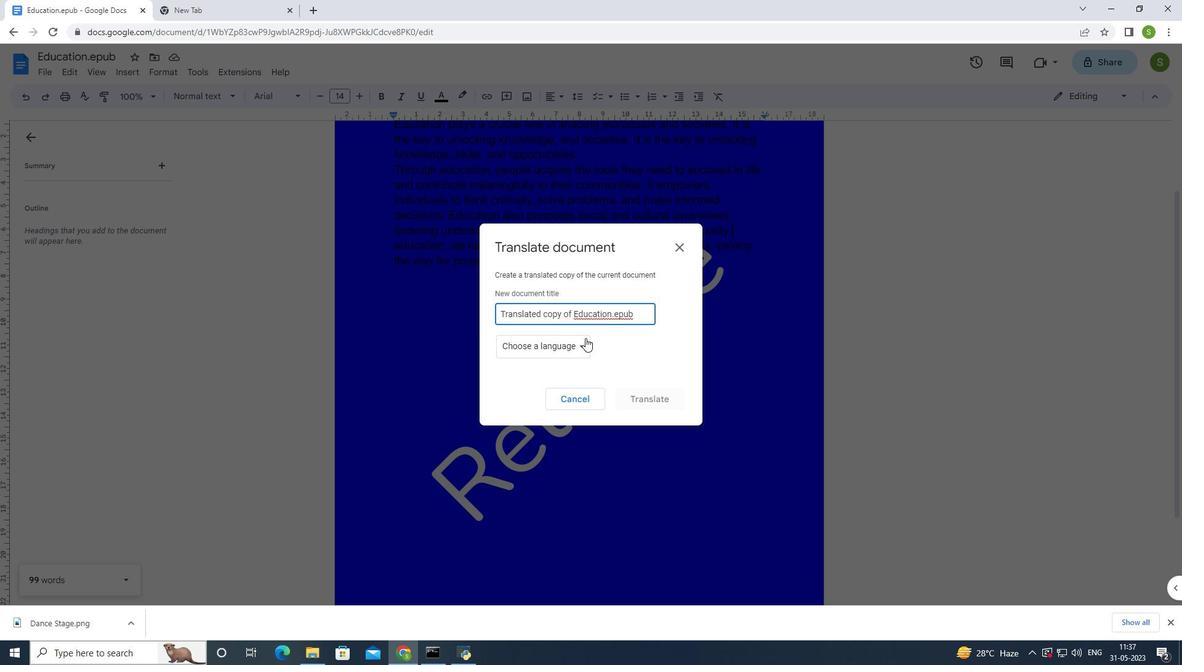 
Action: Mouse pressed left at (580, 343)
Screenshot: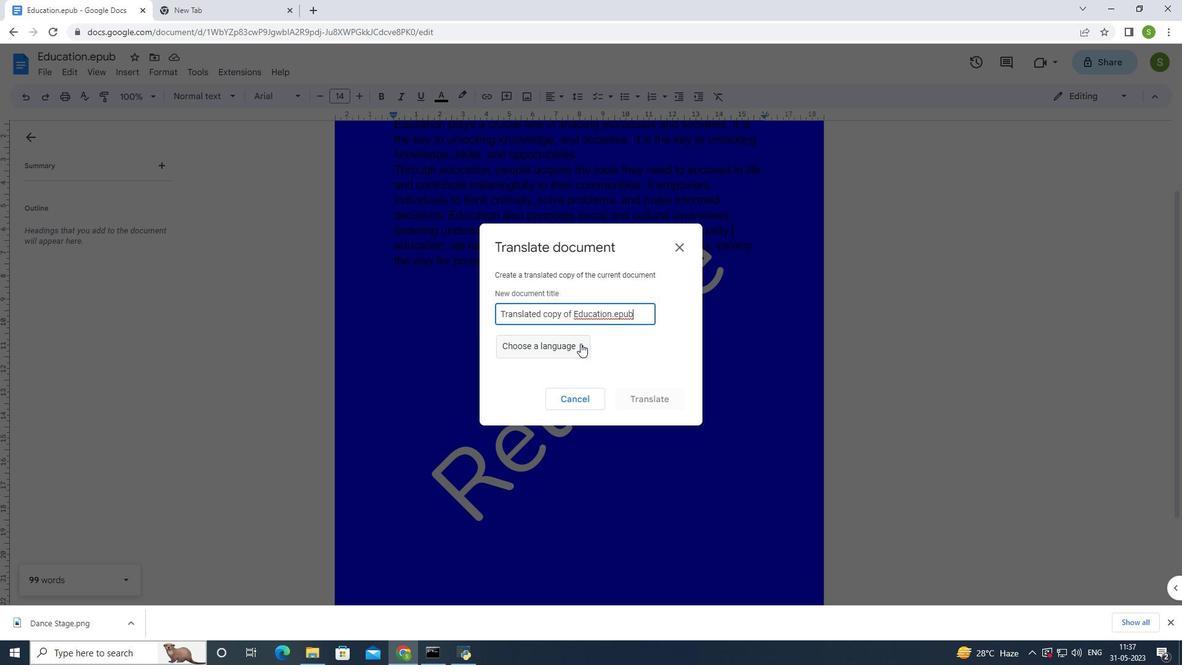 
Action: Mouse moved to (547, 408)
Screenshot: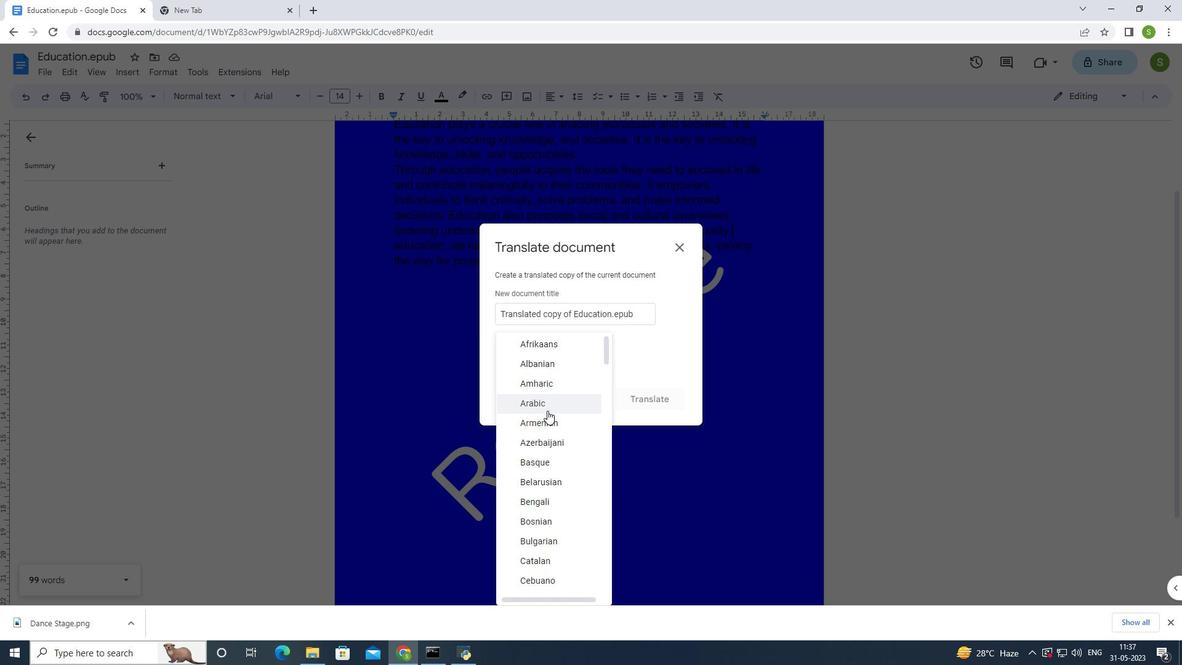 
Action: Mouse pressed left at (547, 408)
Screenshot: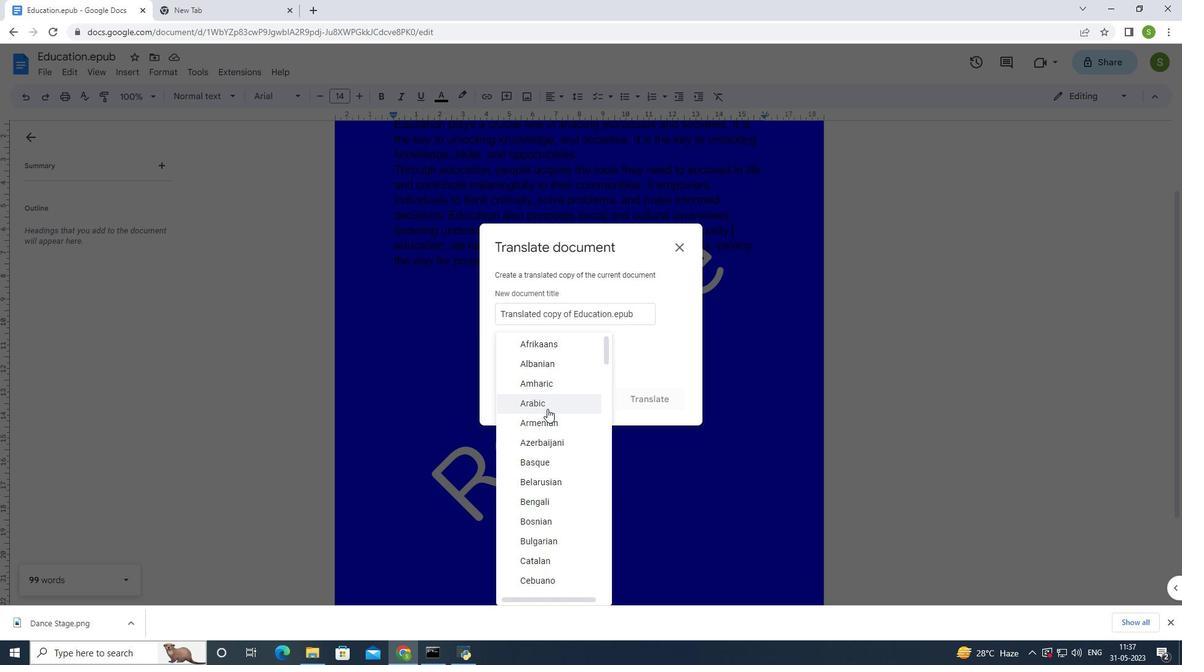 
Action: Mouse moved to (634, 310)
Screenshot: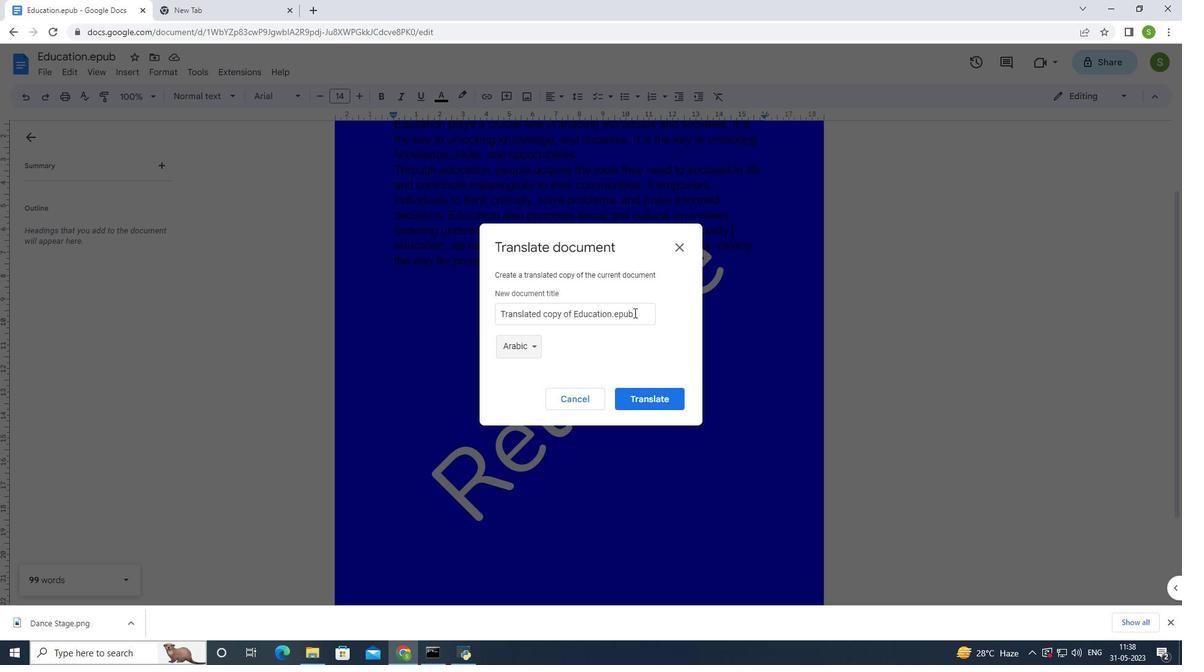 
Action: Mouse pressed left at (634, 310)
Screenshot: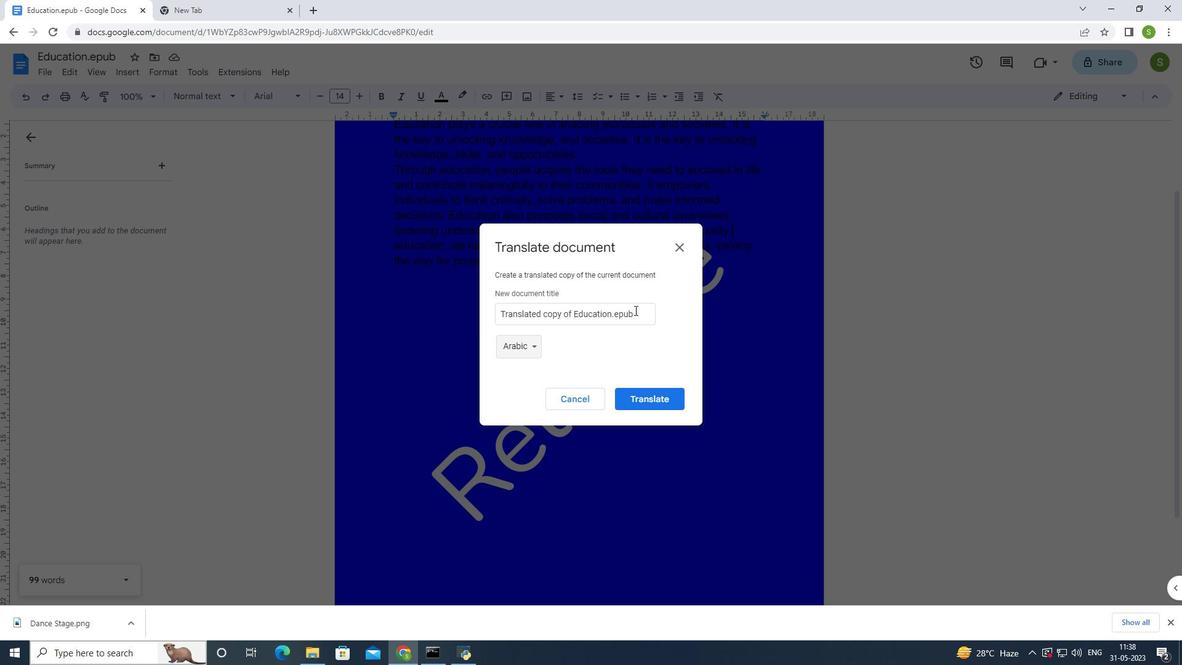 
Action: Mouse moved to (633, 310)
Screenshot: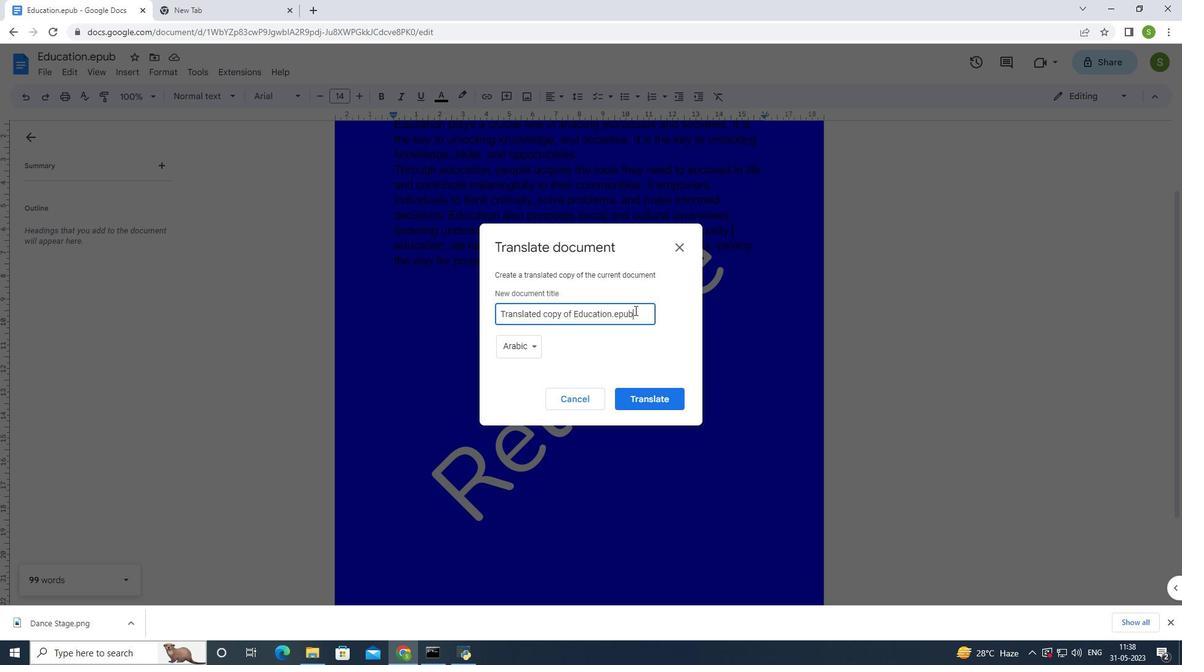 
Action: Key pressed cha<Key.backspace><Key.backspace><Key.backspace><Key.backspace><Key.backspace><Key.backspace><Key.backspace><Key.backspace><Key.backspace><Key.backspace><Key.backspace><Key.backspace><Key.backspace><Key.backspace><Key.backspace><Key.backspace><Key.backspace><Key.backspace><Key.backspace><Key.backspace><Key.backspace><Key.backspace><Key.backspace><Key.backspace><Key.backspace><Key.backspace><Key.backspace><Key.backspace><Key.backspace><Key.backspace><Key.backspace><Key.backspace><Key.backspace><Key.backspace><Key.backspace><Key.backspace>change<Key.space>notification<Key.space>to<Key.space>none
Screenshot: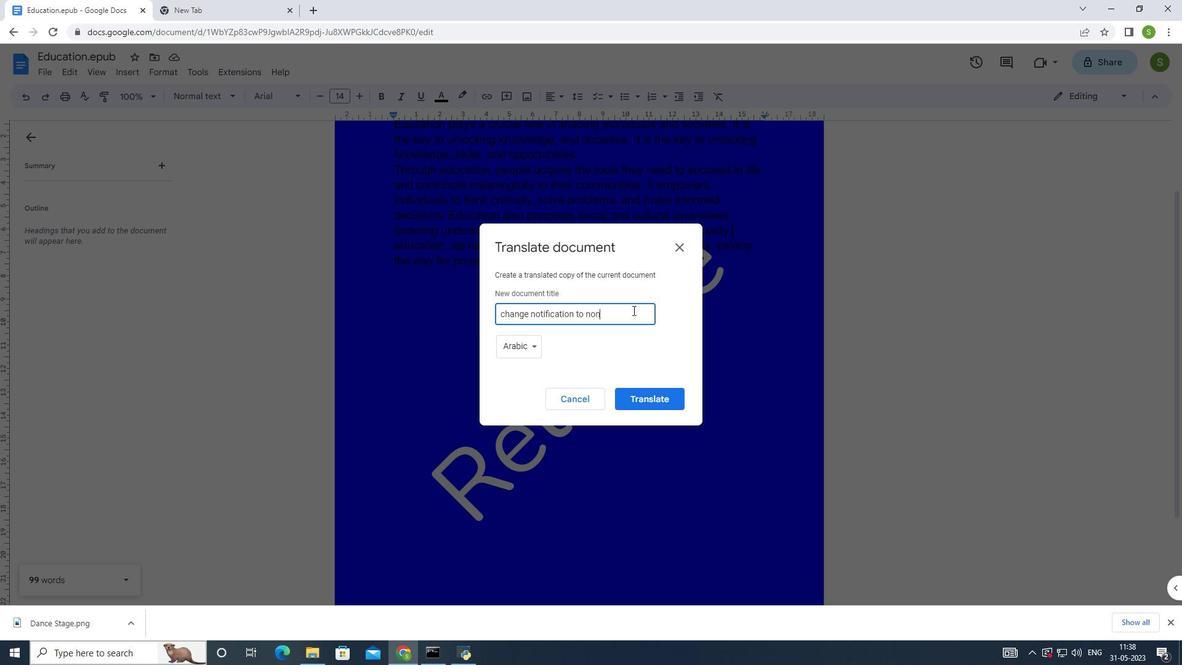 
Action: Mouse moved to (628, 392)
Screenshot: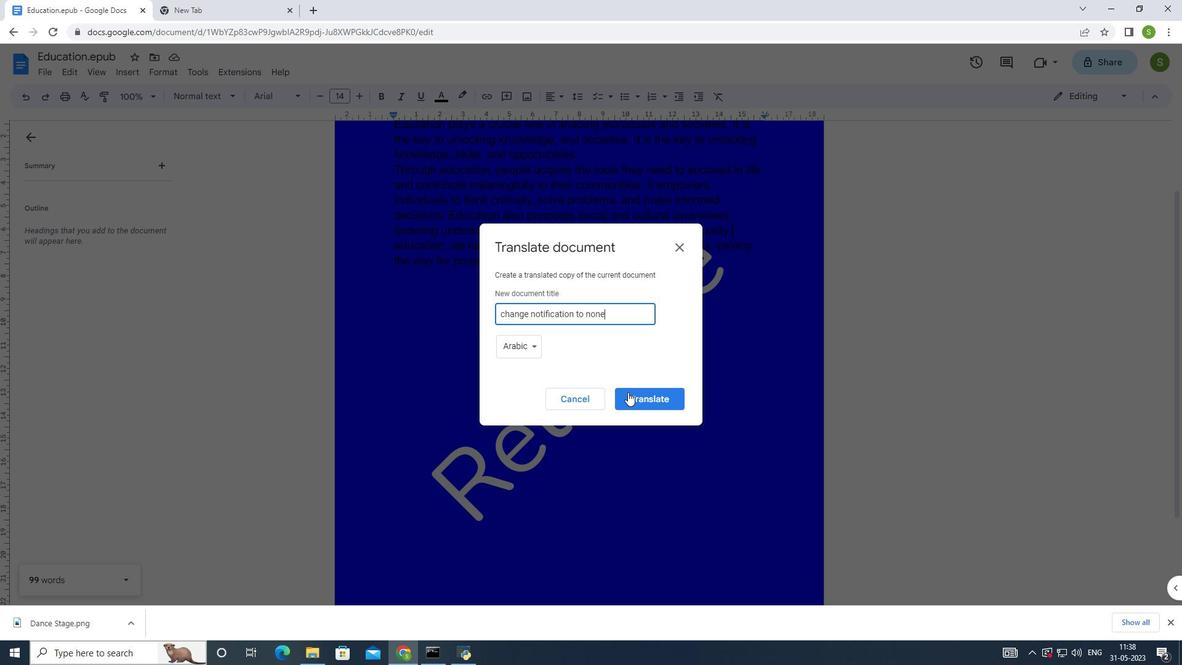 
Action: Mouse pressed left at (628, 392)
Screenshot: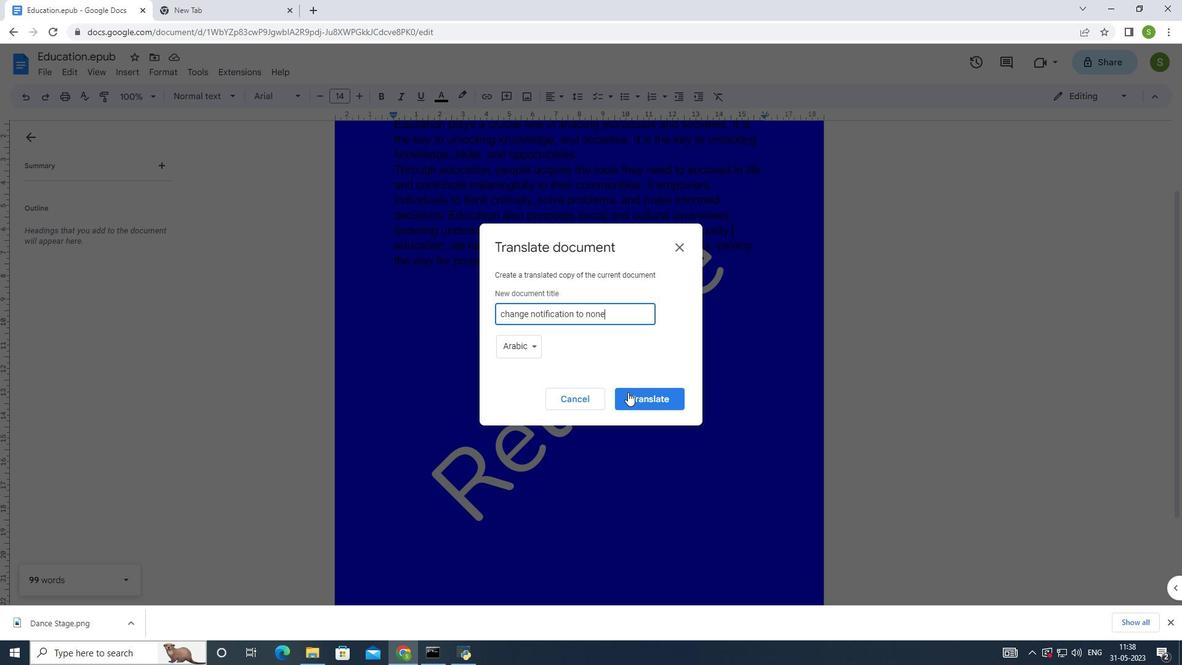 
Action: Mouse moved to (558, 344)
Screenshot: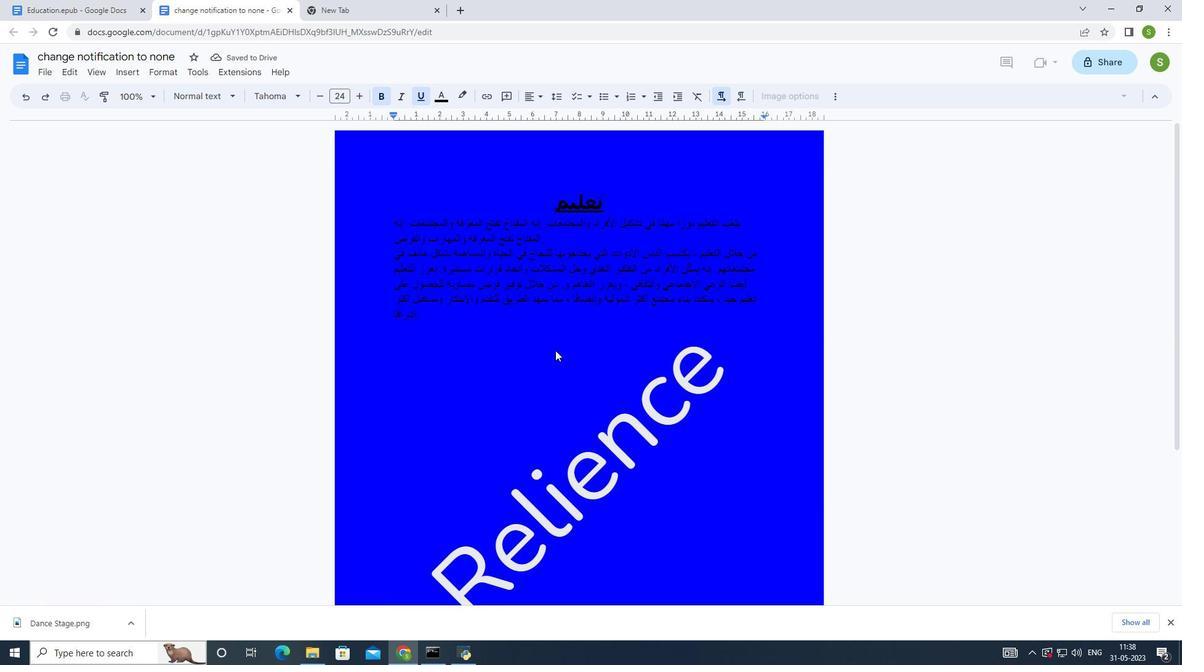 
Action: Mouse scrolled (558, 344) with delta (0, 0)
Screenshot: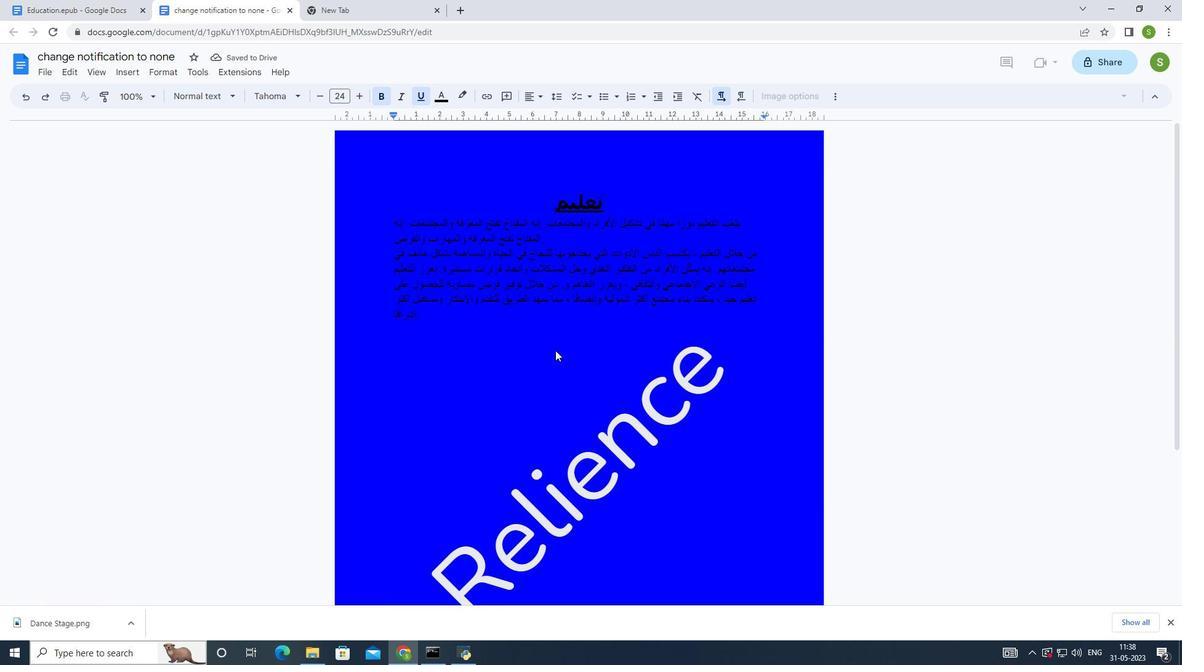
Action: Mouse scrolled (558, 344) with delta (0, 0)
Screenshot: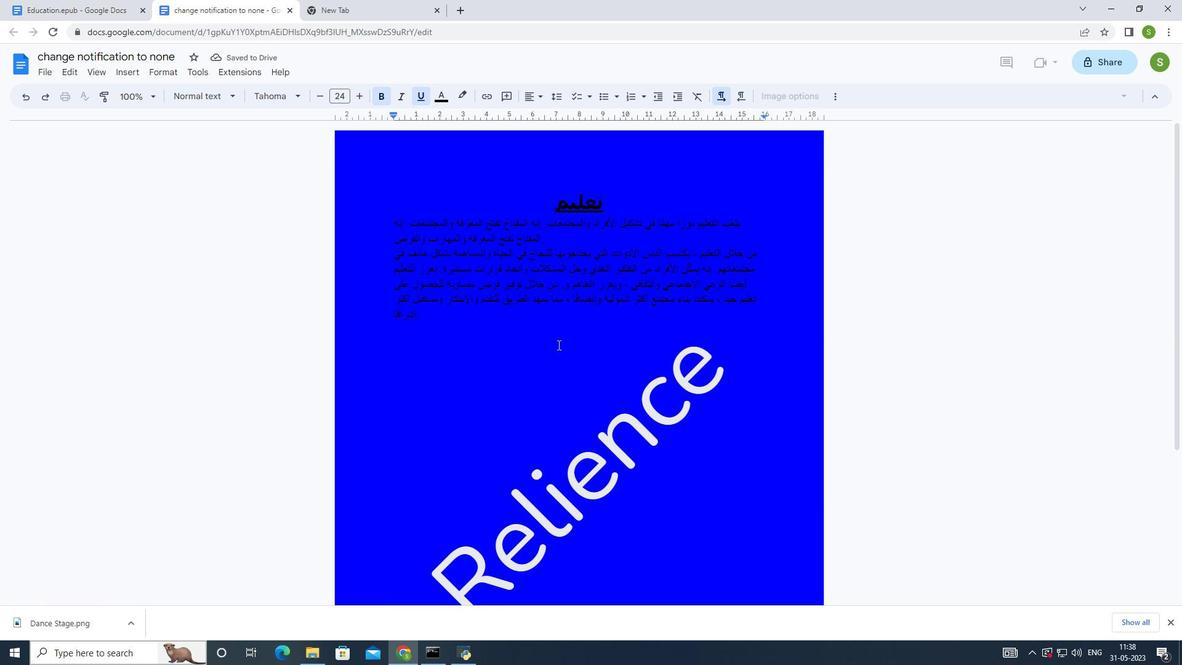 
Action: Mouse scrolled (558, 344) with delta (0, 0)
Screenshot: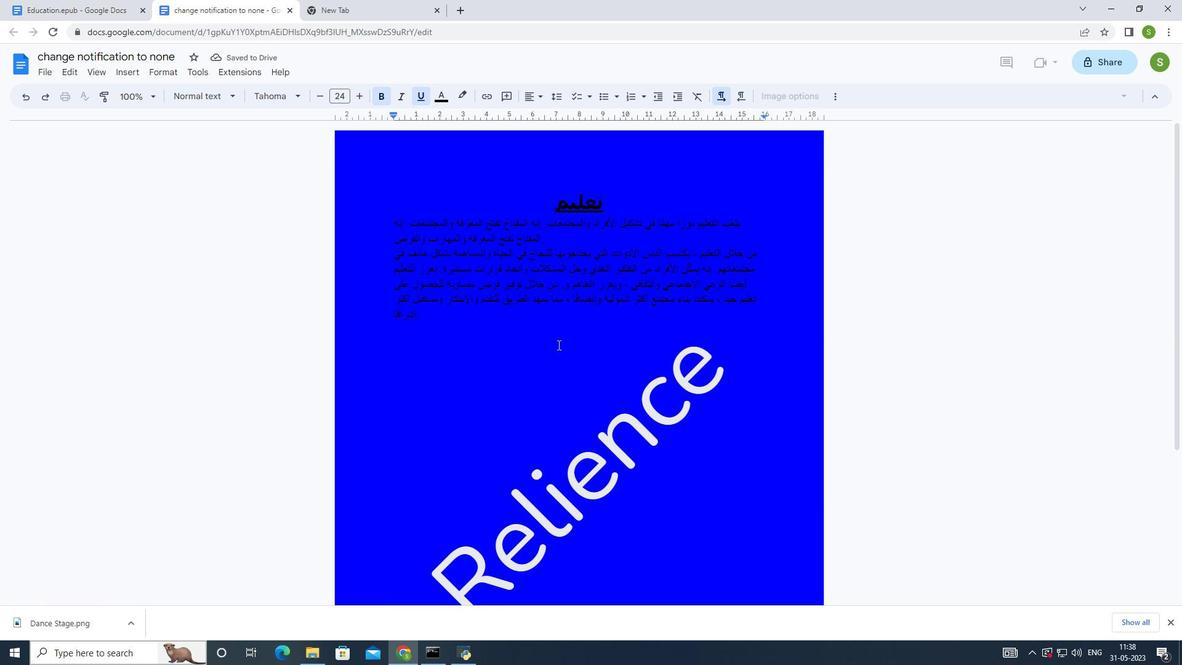 
Action: Mouse scrolled (558, 344) with delta (0, 0)
Screenshot: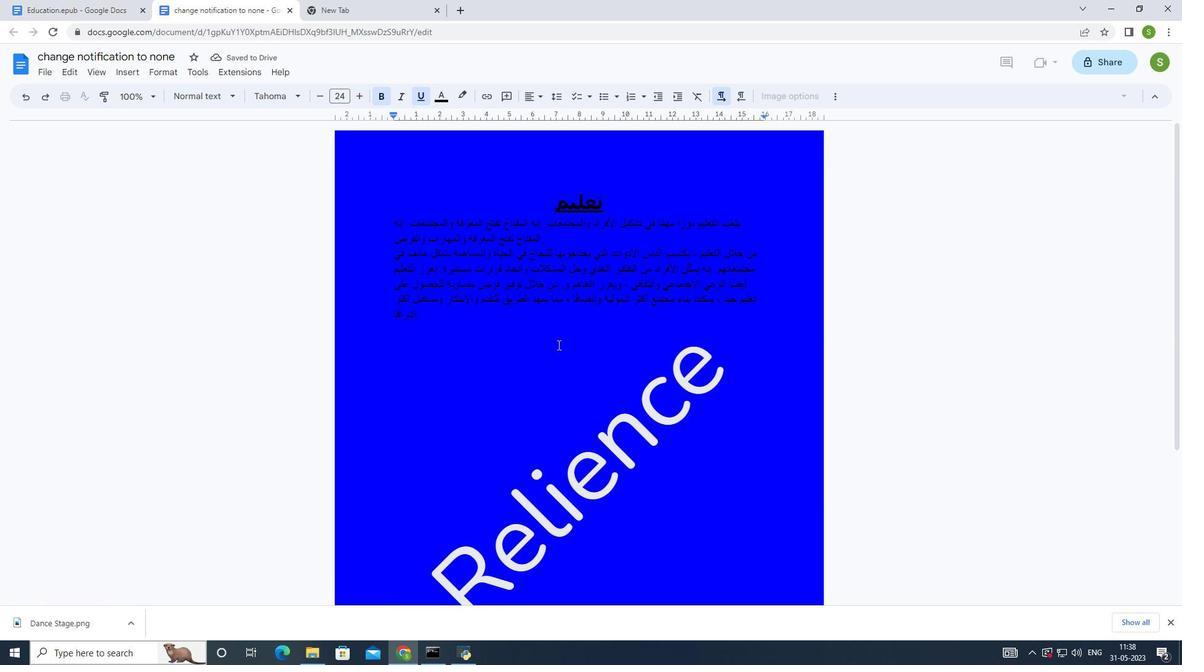 
Action: Mouse scrolled (558, 344) with delta (0, 0)
Screenshot: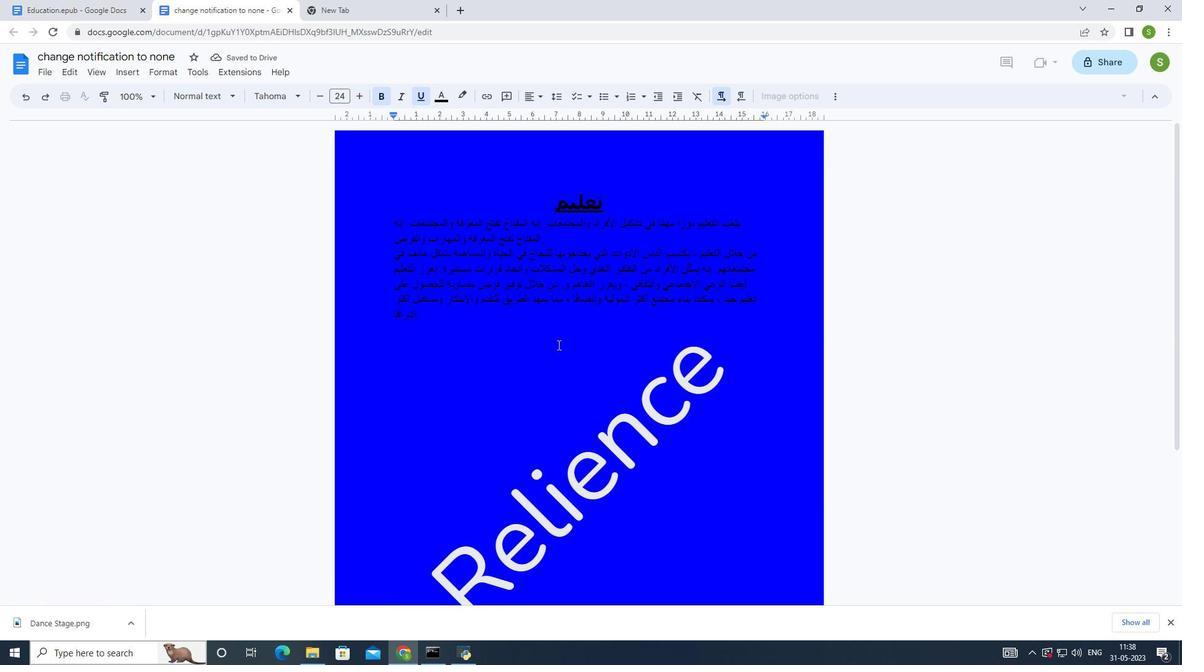 
Action: Mouse moved to (561, 341)
Screenshot: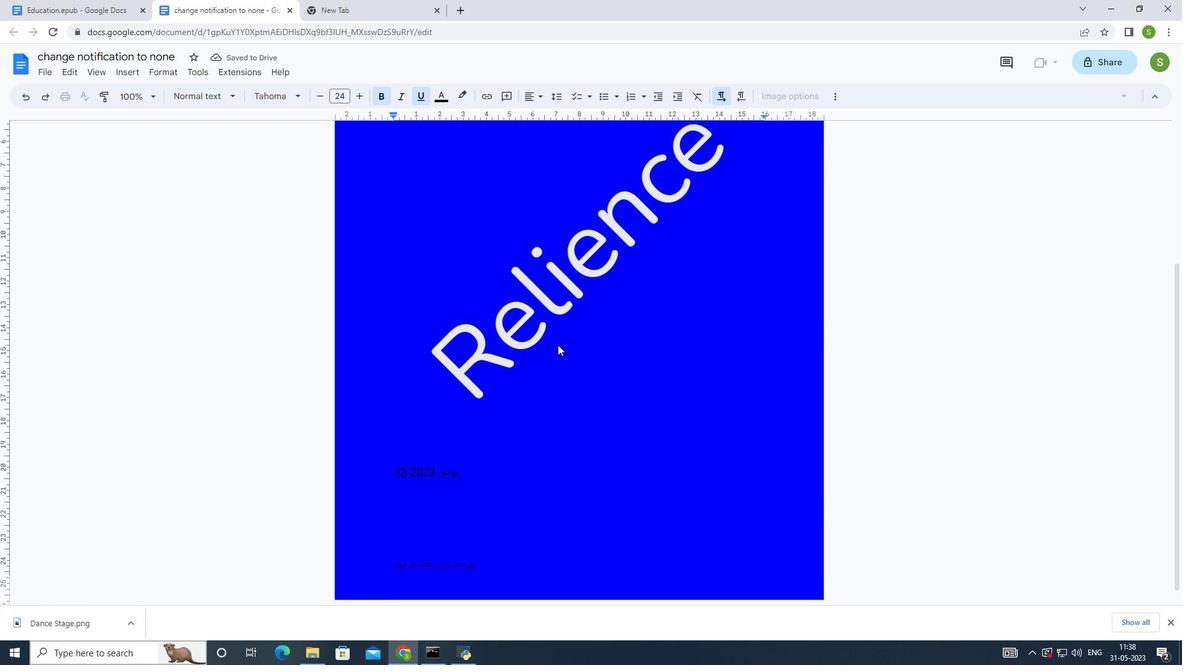 
Action: Mouse scrolled (561, 341) with delta (0, 0)
Screenshot: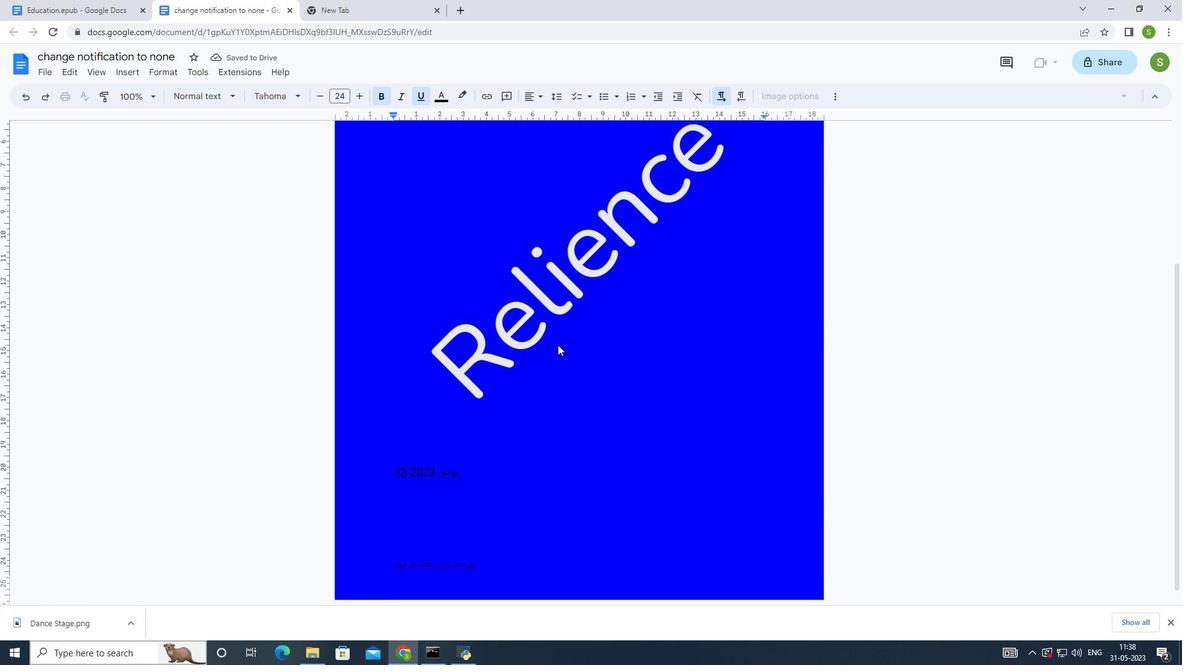 
Action: Mouse moved to (562, 341)
Screenshot: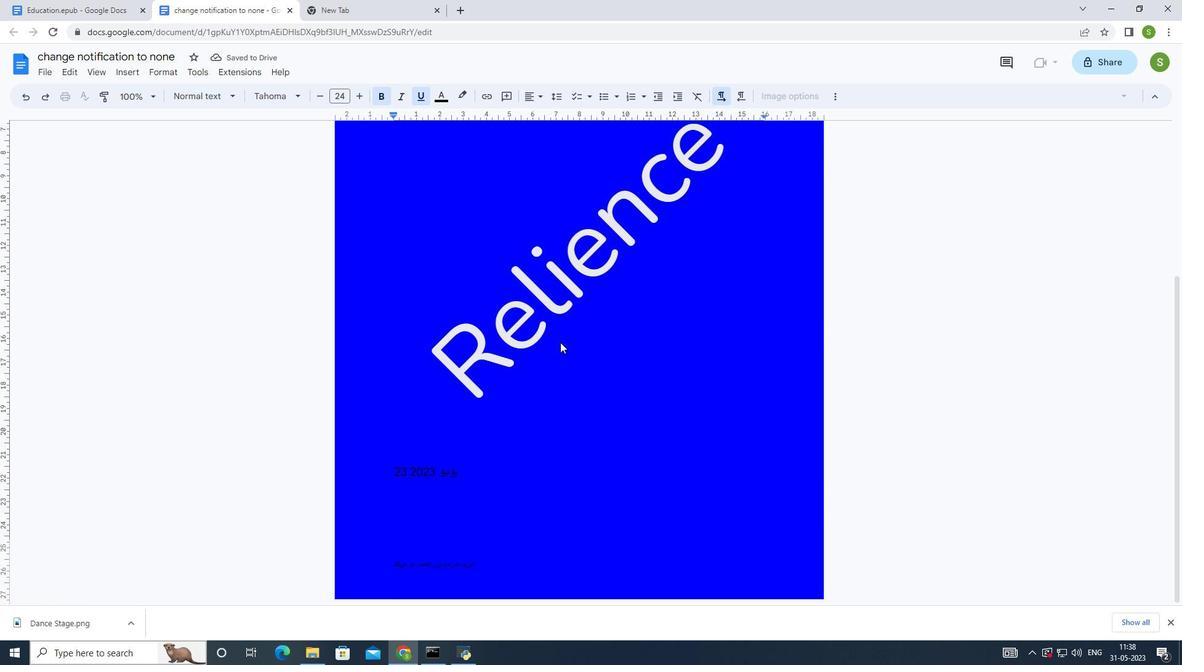 
Action: Mouse scrolled (562, 341) with delta (0, 0)
Screenshot: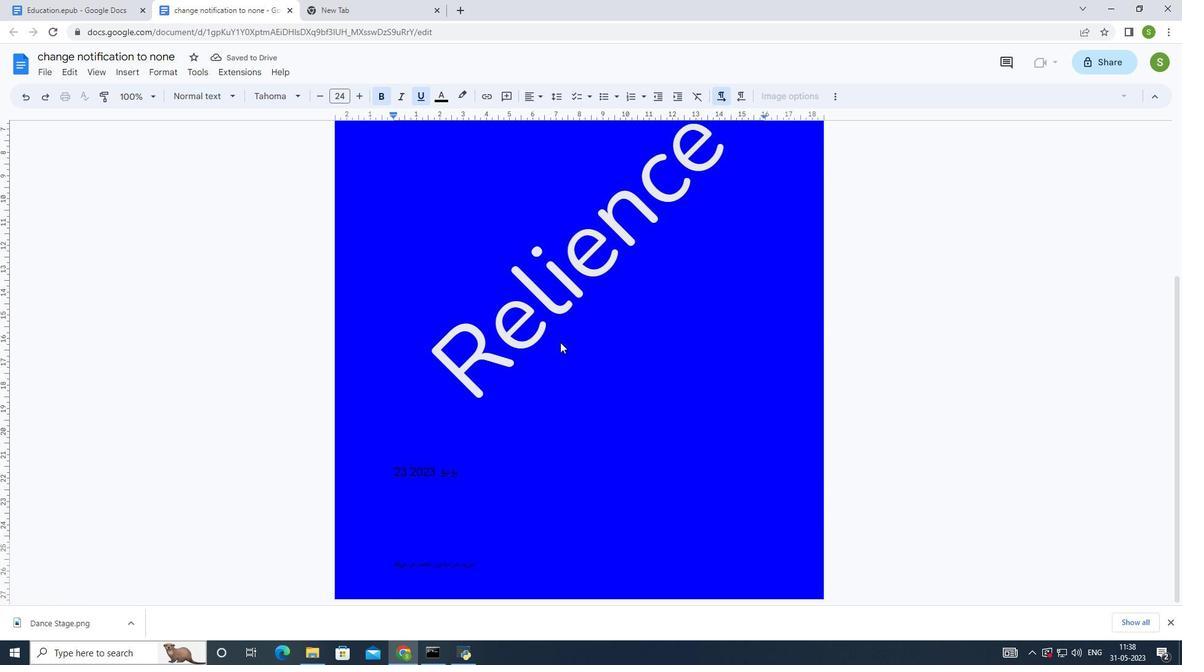
Action: Mouse scrolled (562, 341) with delta (0, 0)
Screenshot: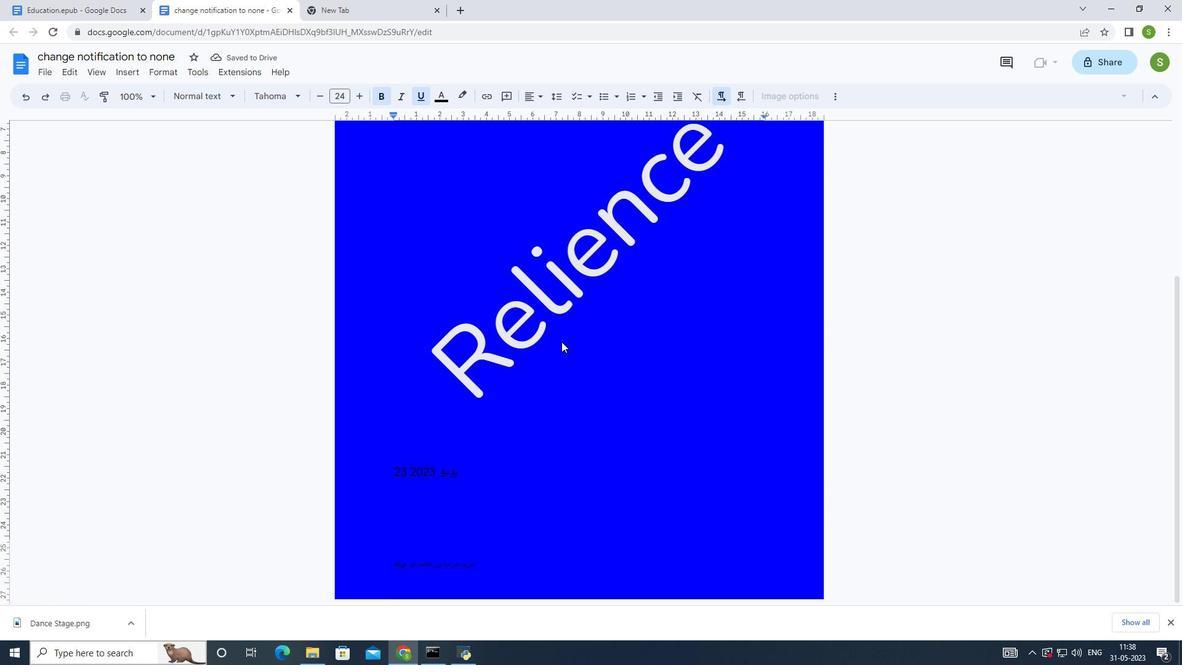 
Action: Mouse scrolled (562, 341) with delta (0, 0)
Screenshot: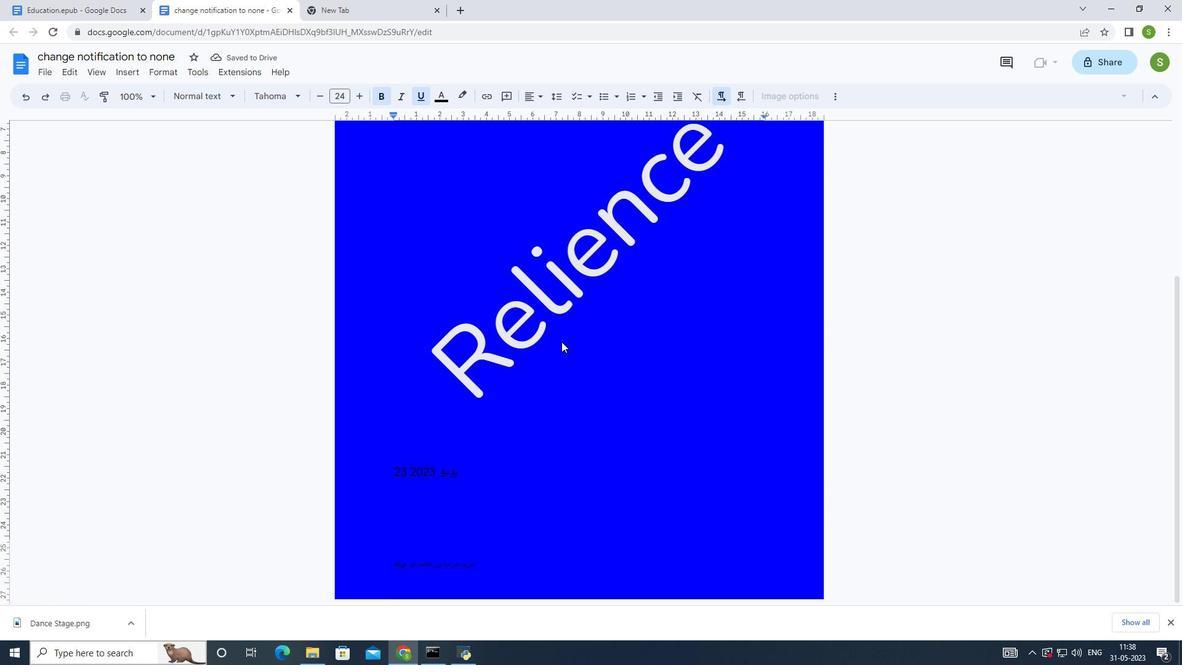 
Action: Mouse moved to (564, 340)
Screenshot: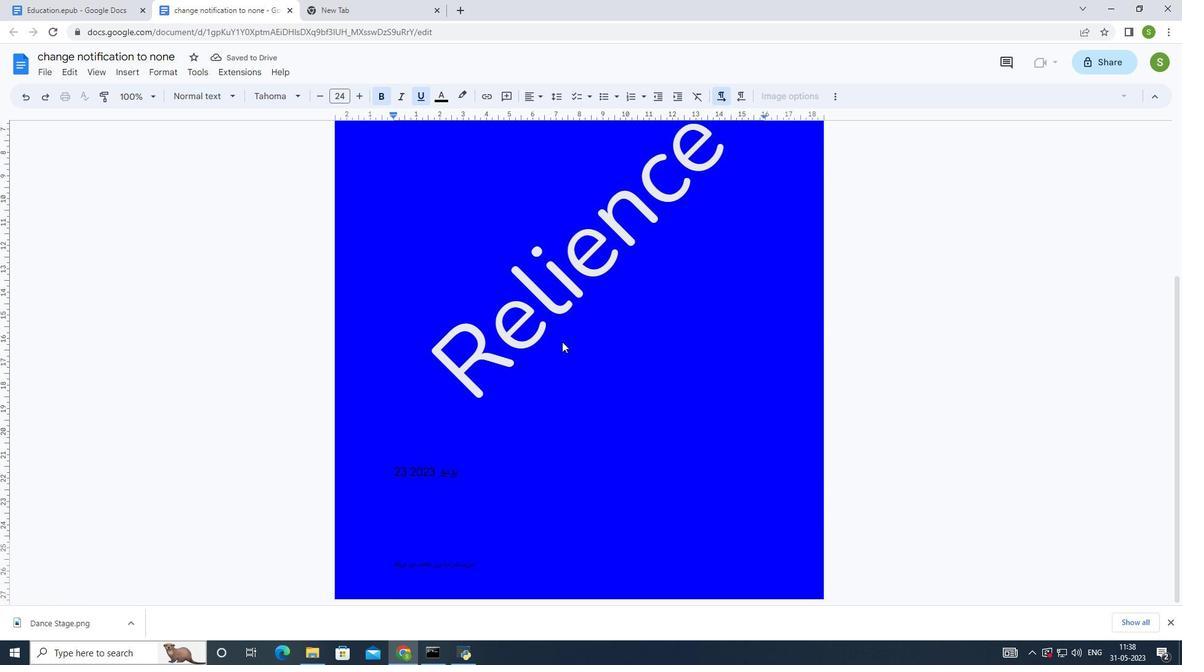 
Action: Mouse scrolled (564, 341) with delta (0, 0)
Screenshot: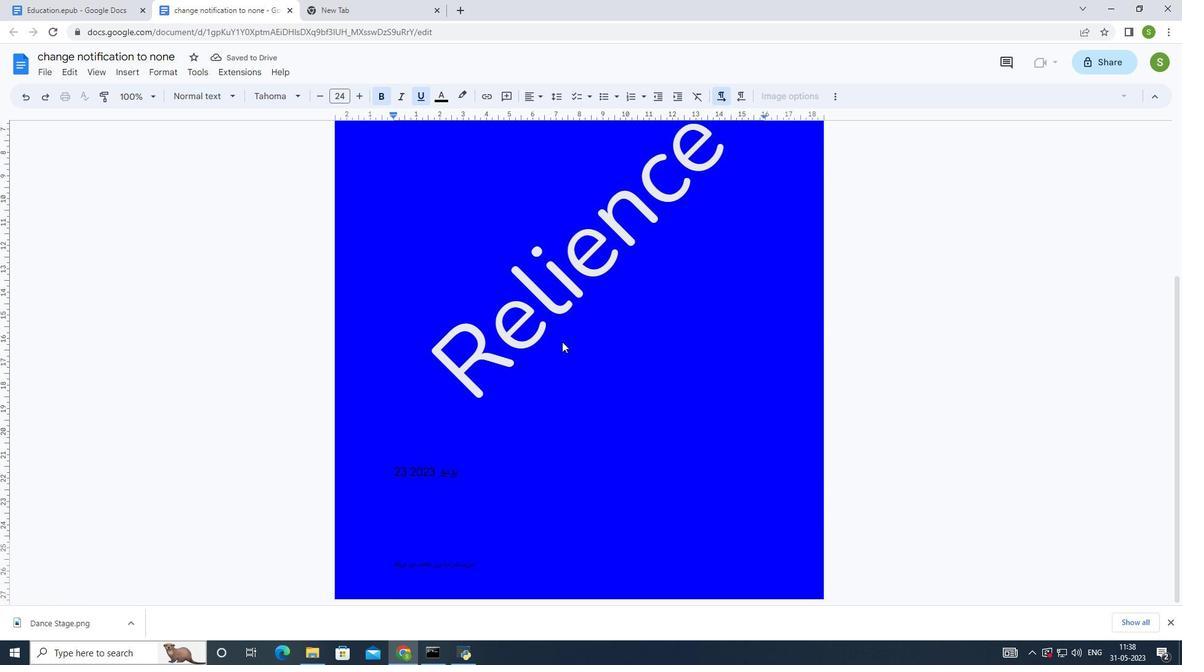 
Action: Mouse moved to (564, 340)
Screenshot: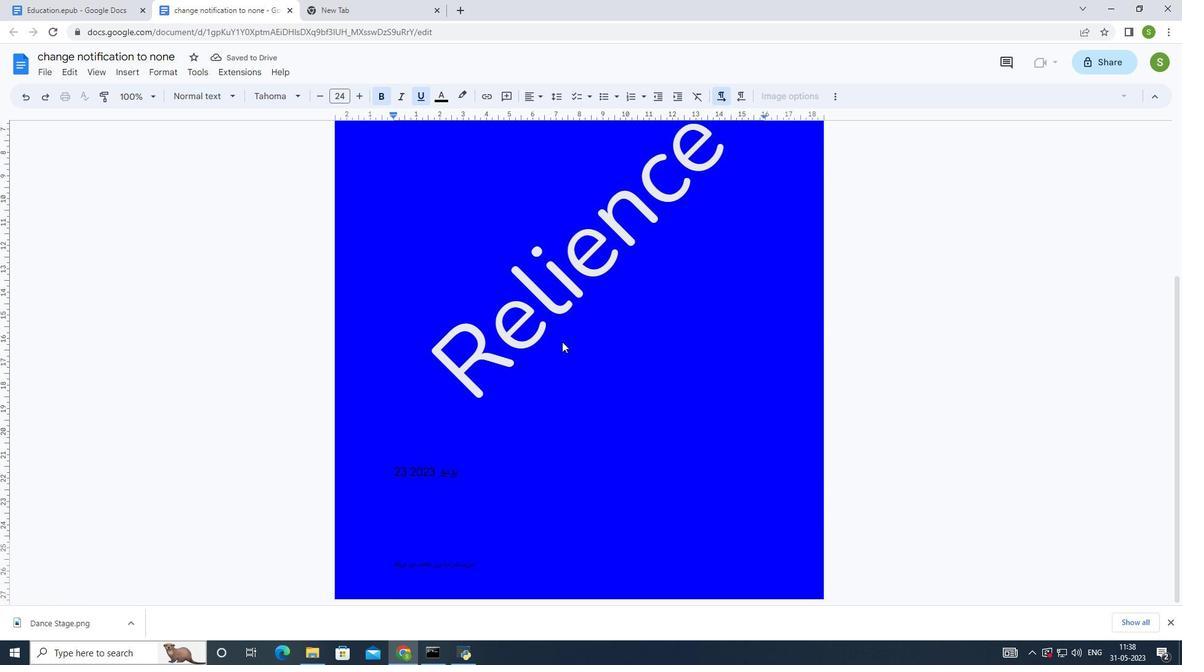 
Action: Mouse scrolled (564, 341) with delta (0, 0)
Screenshot: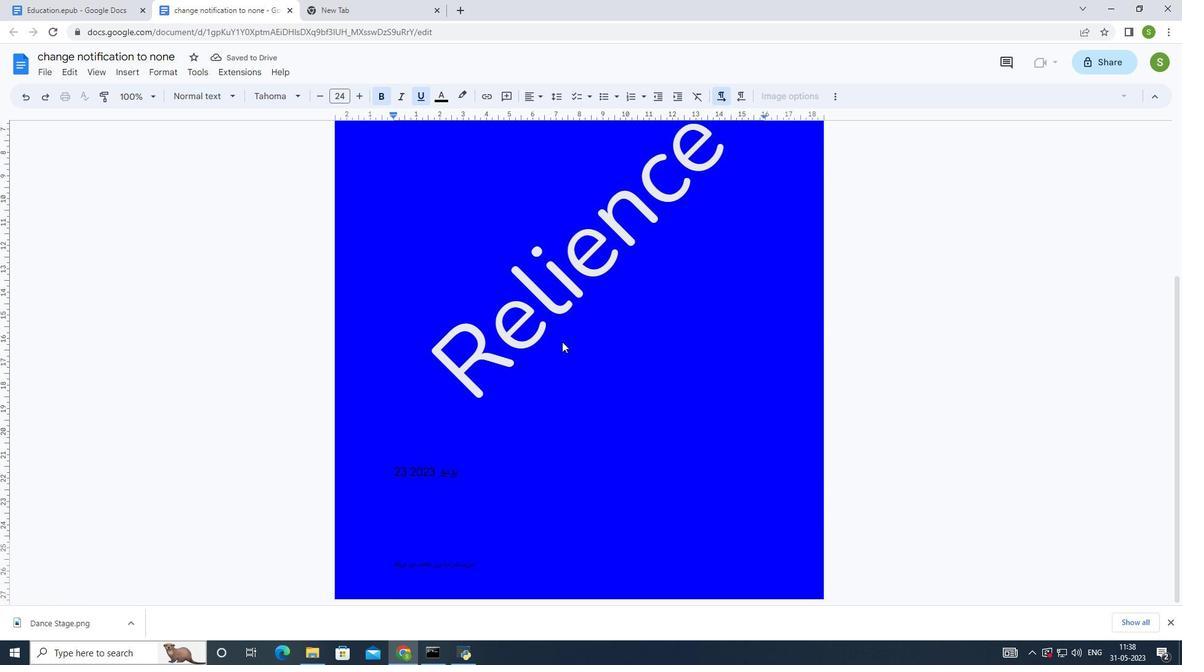 
Action: Mouse moved to (566, 339)
Screenshot: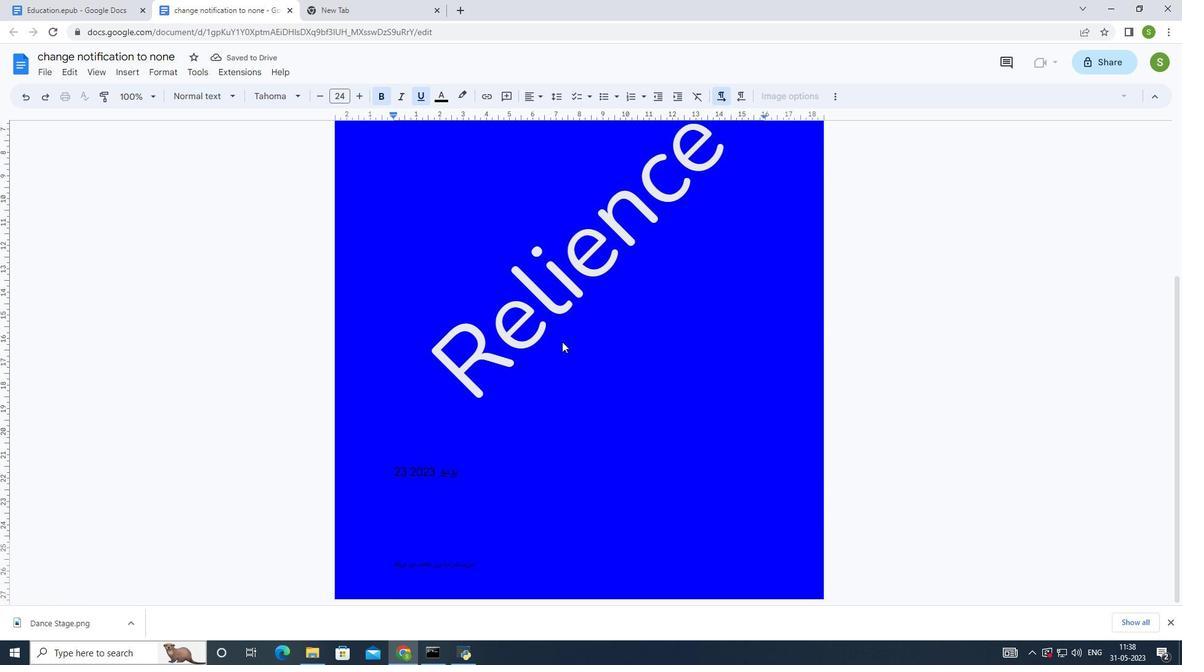 
Action: Mouse scrolled (566, 339) with delta (0, 0)
Screenshot: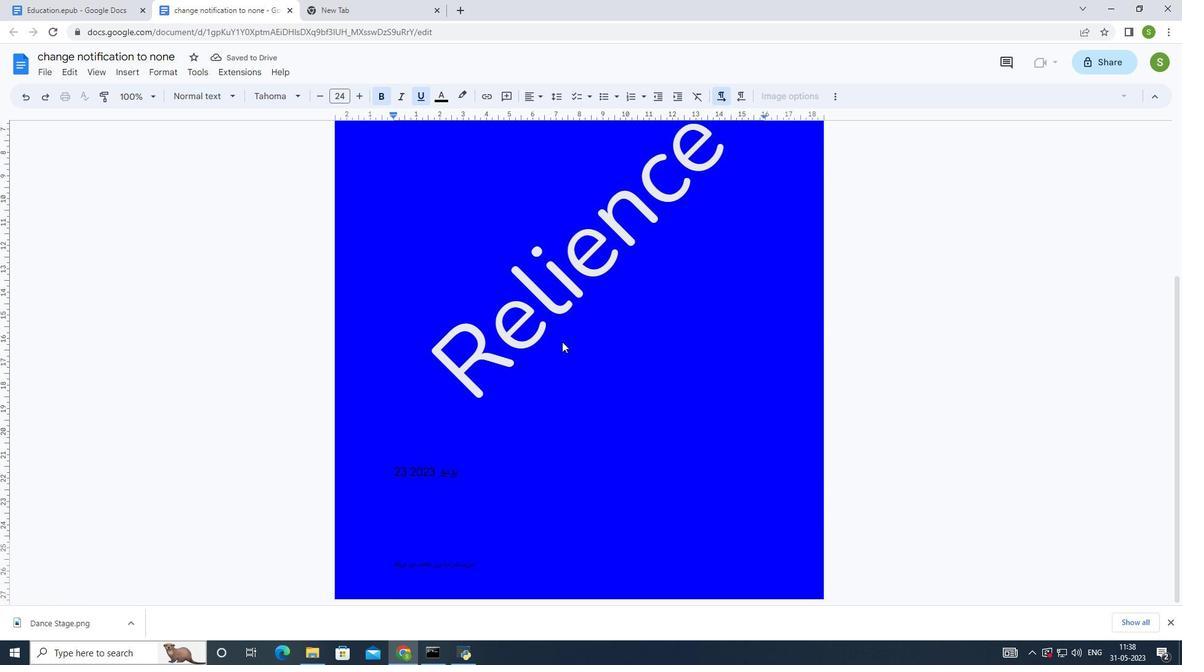 
Action: Mouse moved to (566, 338)
Screenshot: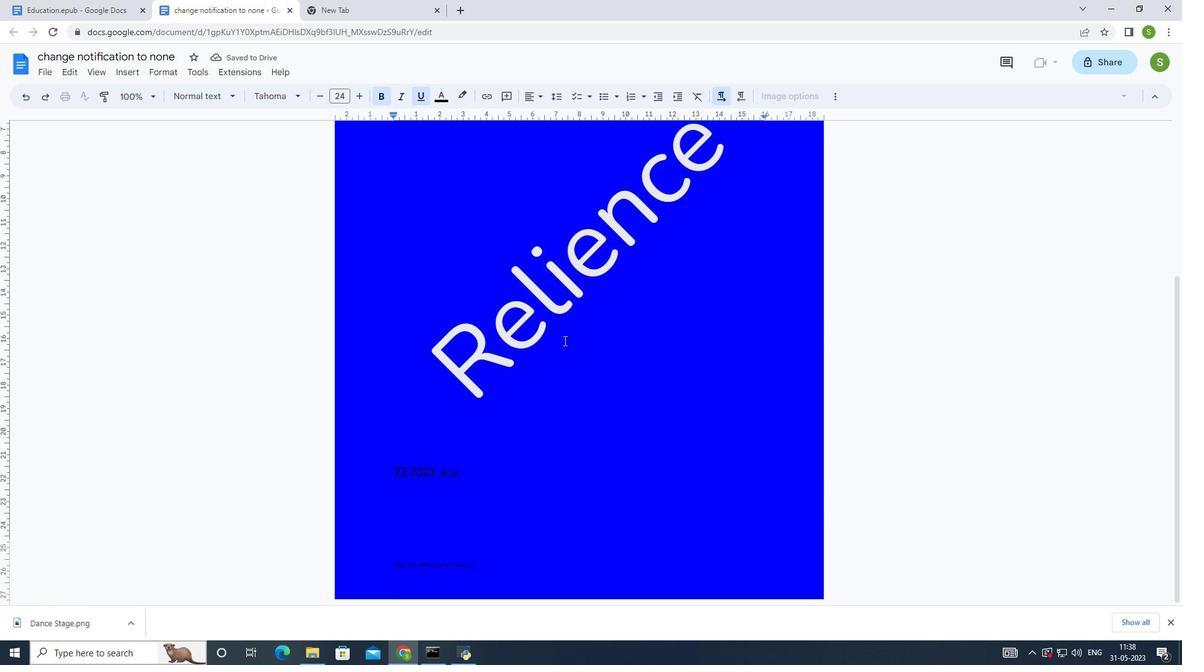
Action: Mouse scrolled (566, 339) with delta (0, 0)
Screenshot: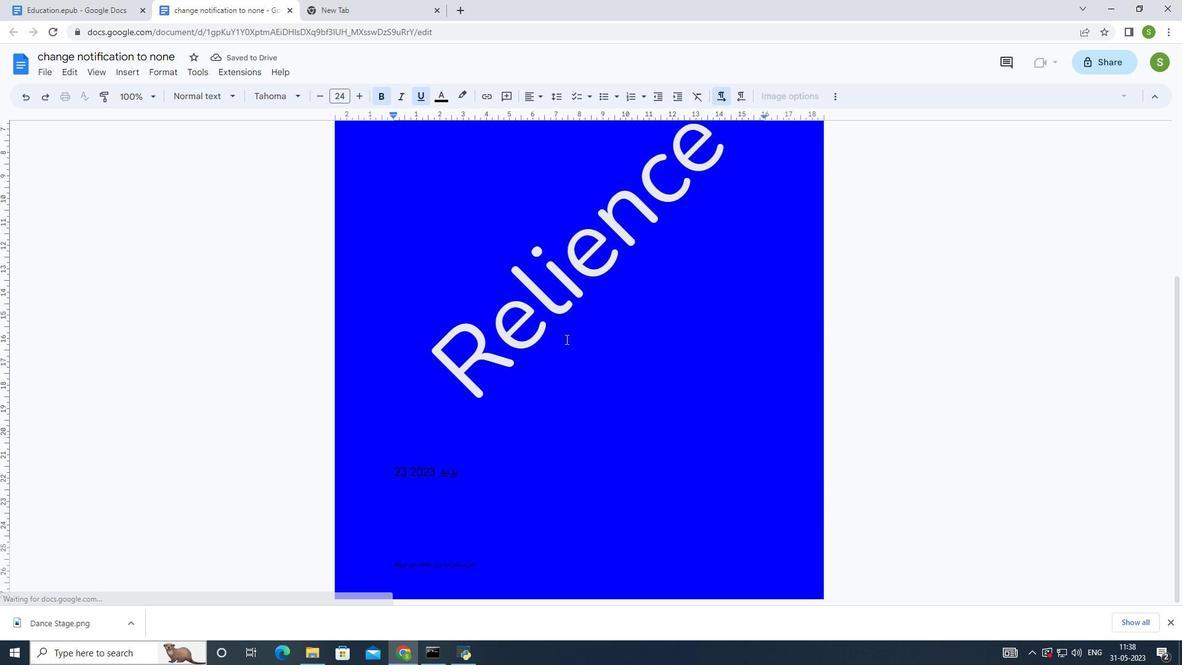 
Action: Mouse moved to (567, 338)
Screenshot: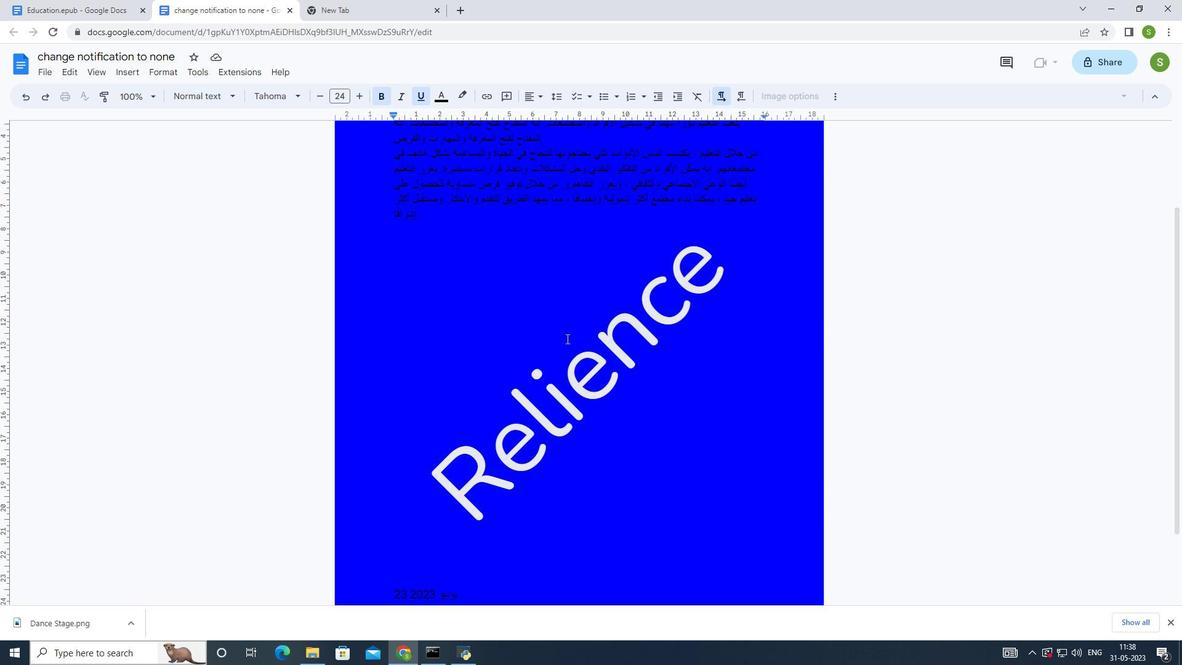 
Action: Mouse scrolled (567, 337) with delta (0, 0)
Screenshot: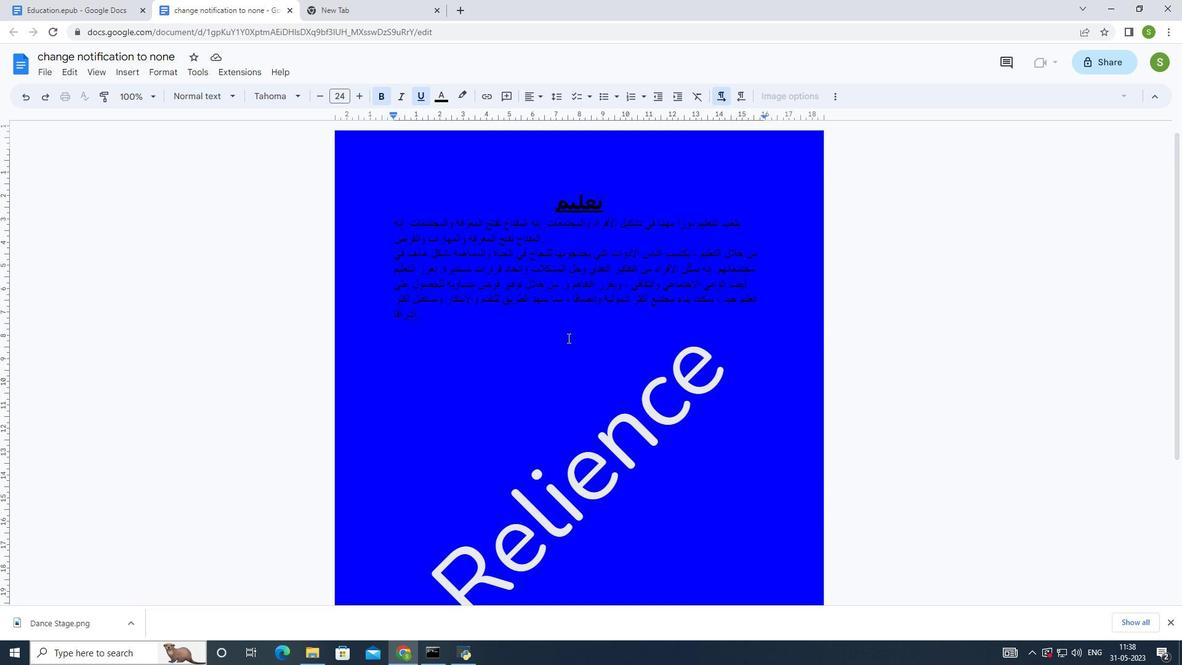 
Action: Mouse scrolled (567, 337) with delta (0, 0)
Screenshot: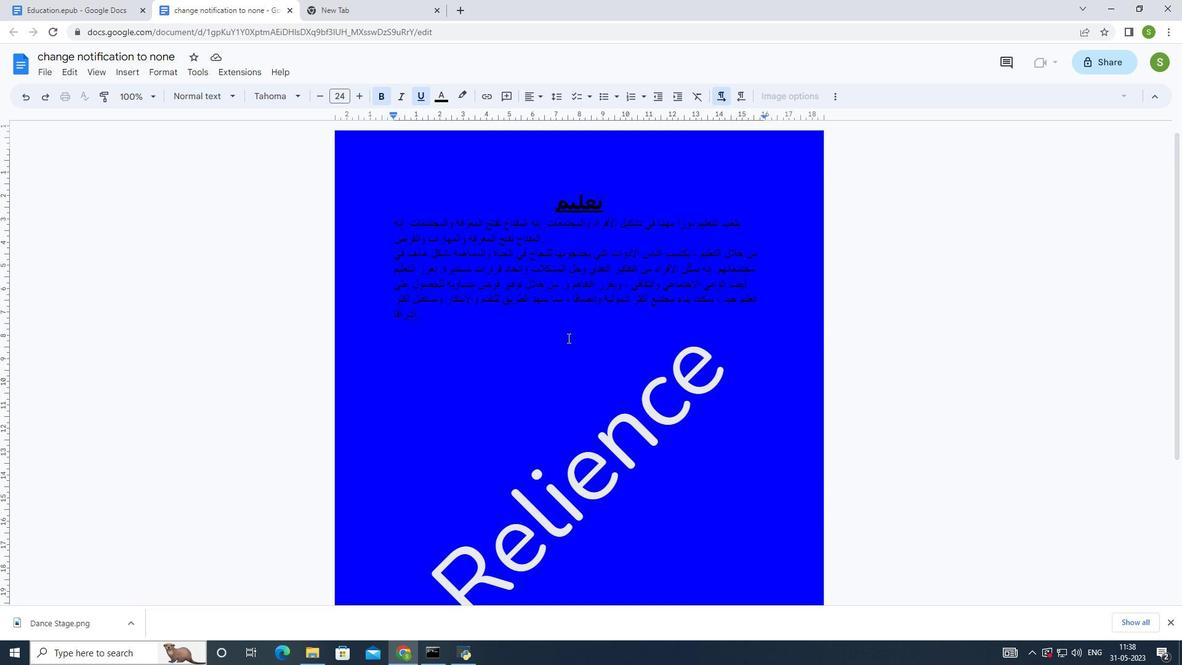
Action: Mouse scrolled (567, 337) with delta (0, 0)
Screenshot: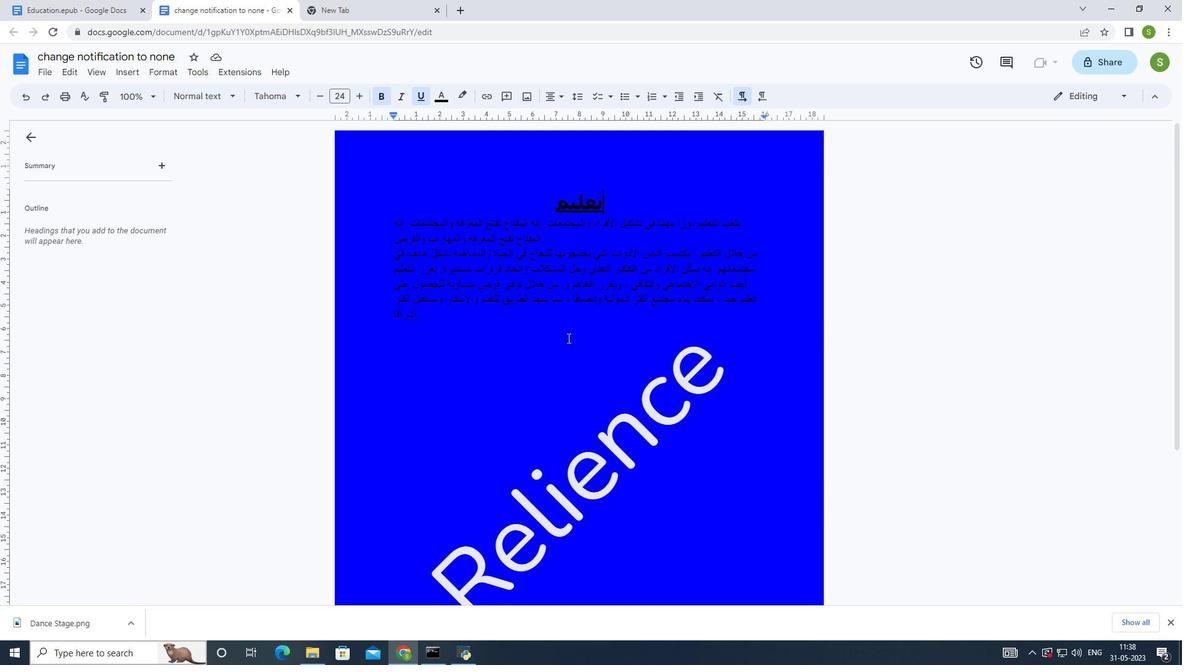 
Action: Mouse scrolled (567, 337) with delta (0, 0)
Screenshot: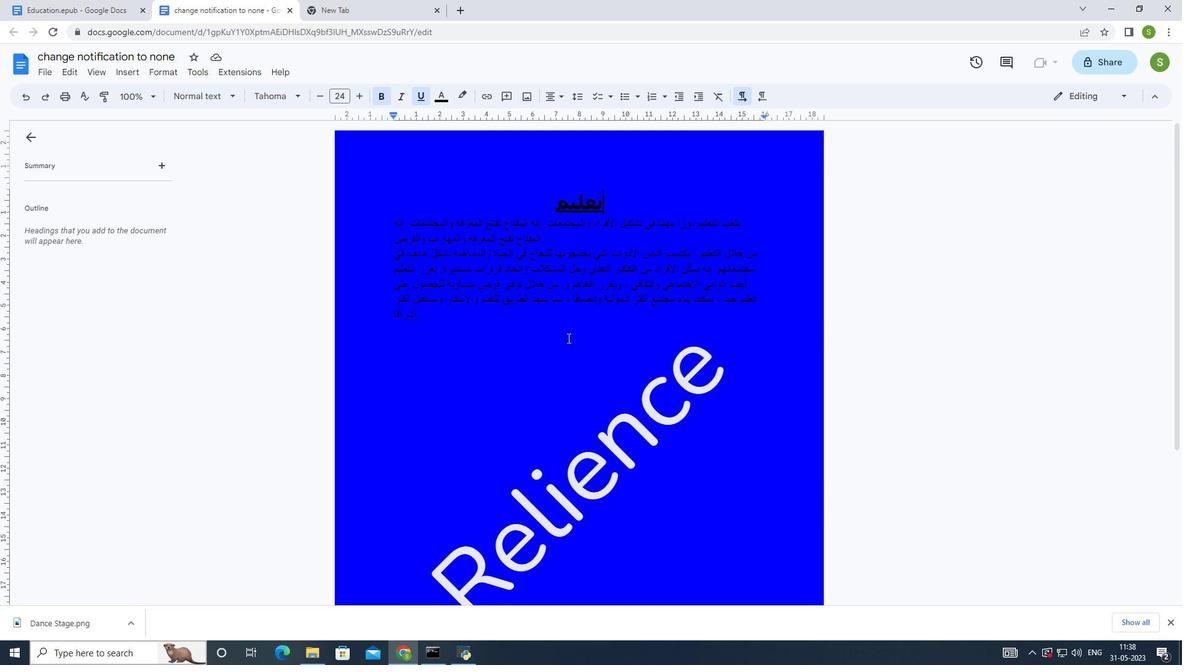 
Action: Mouse moved to (567, 338)
Screenshot: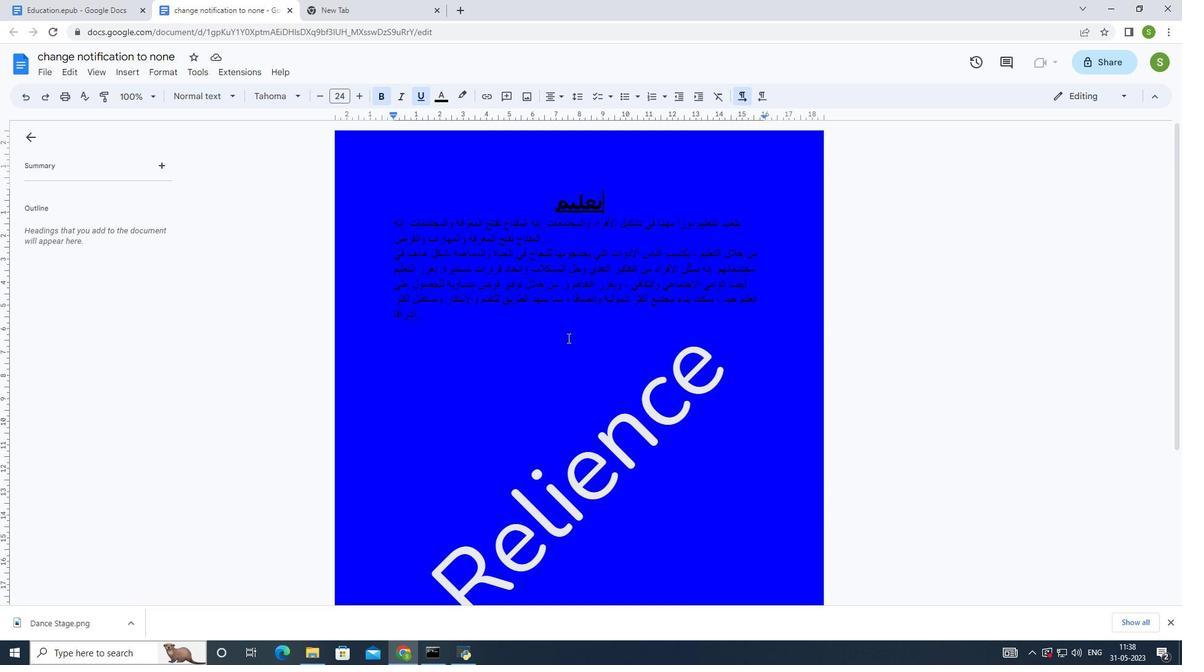 
Action: Mouse scrolled (567, 338) with delta (0, 0)
Screenshot: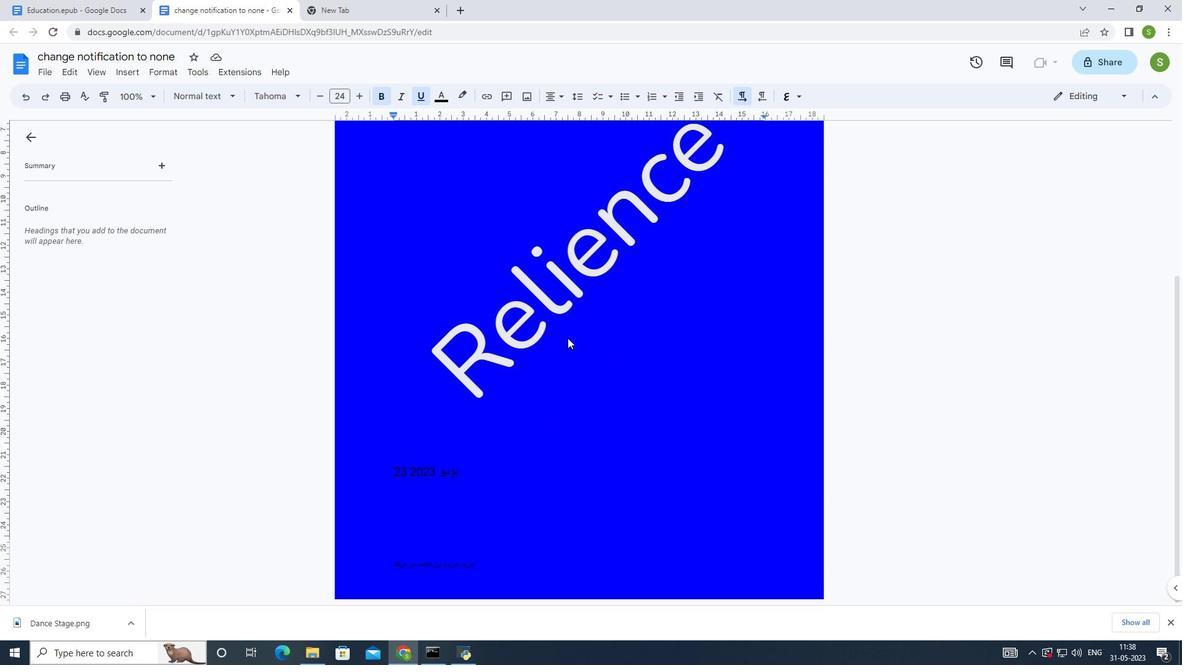 
Action: Mouse scrolled (567, 338) with delta (0, 0)
Screenshot: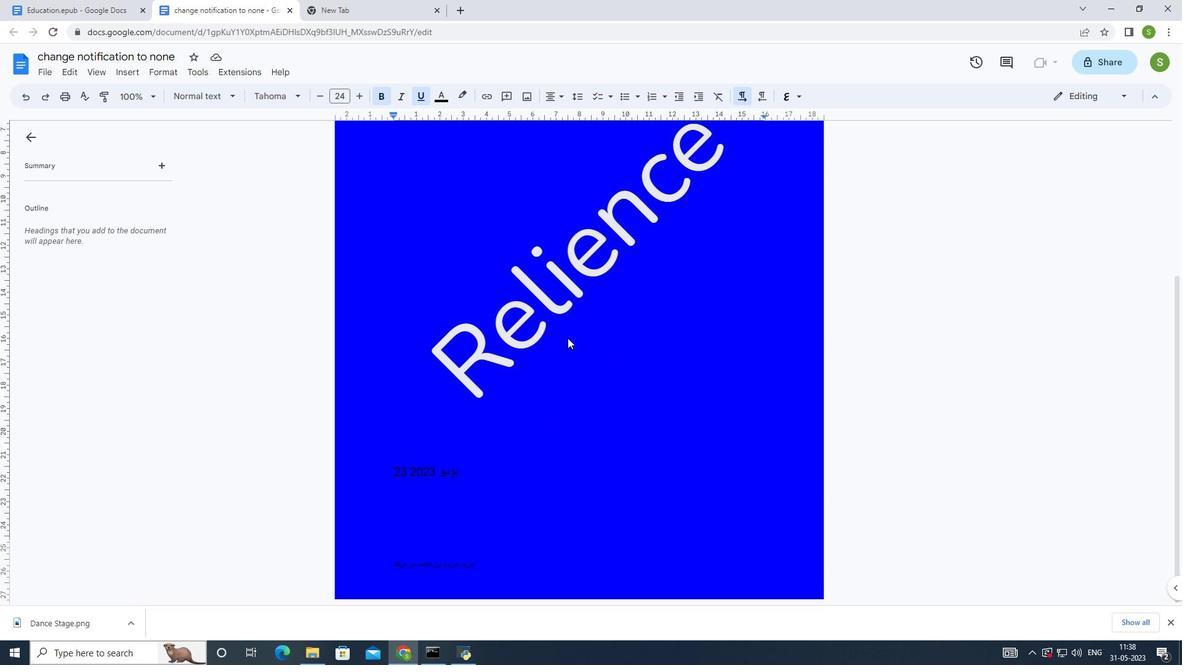 
Action: Mouse moved to (568, 338)
Screenshot: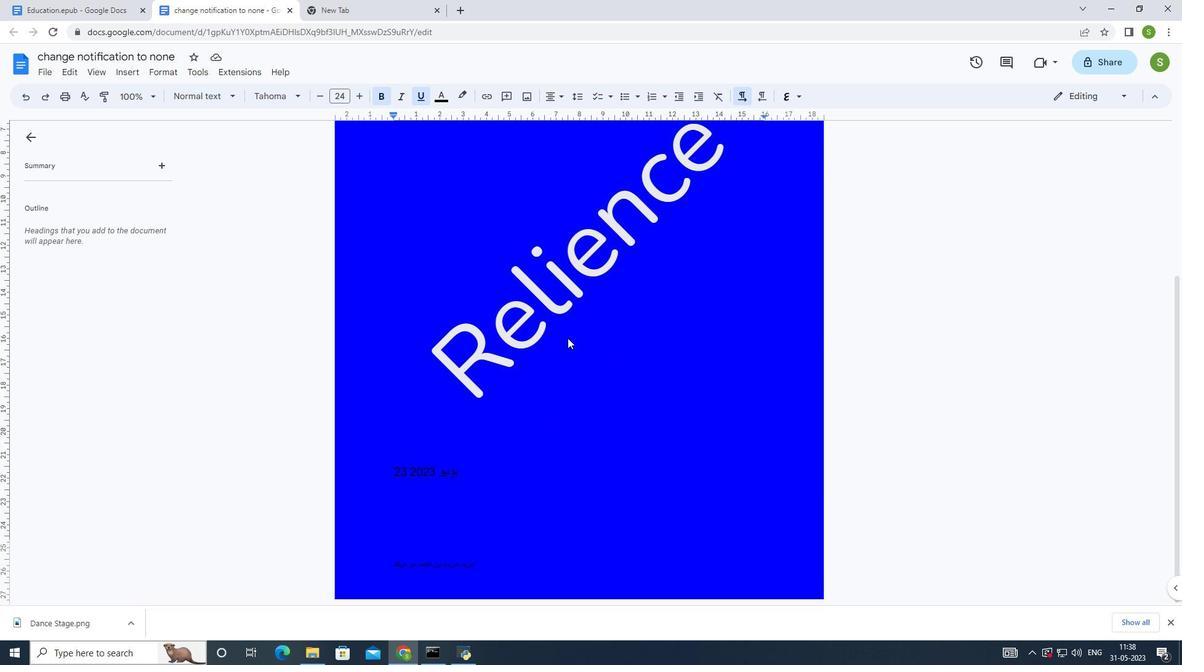 
Action: Mouse scrolled (568, 338) with delta (0, 0)
Screenshot: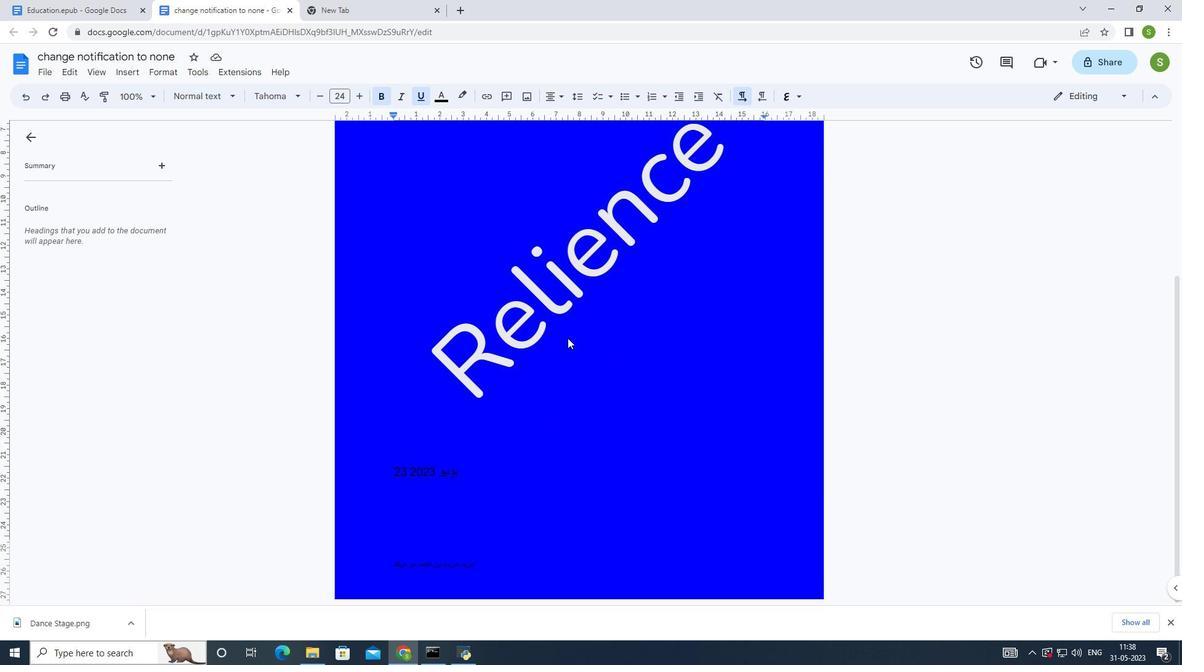 
Action: Mouse moved to (569, 336)
Screenshot: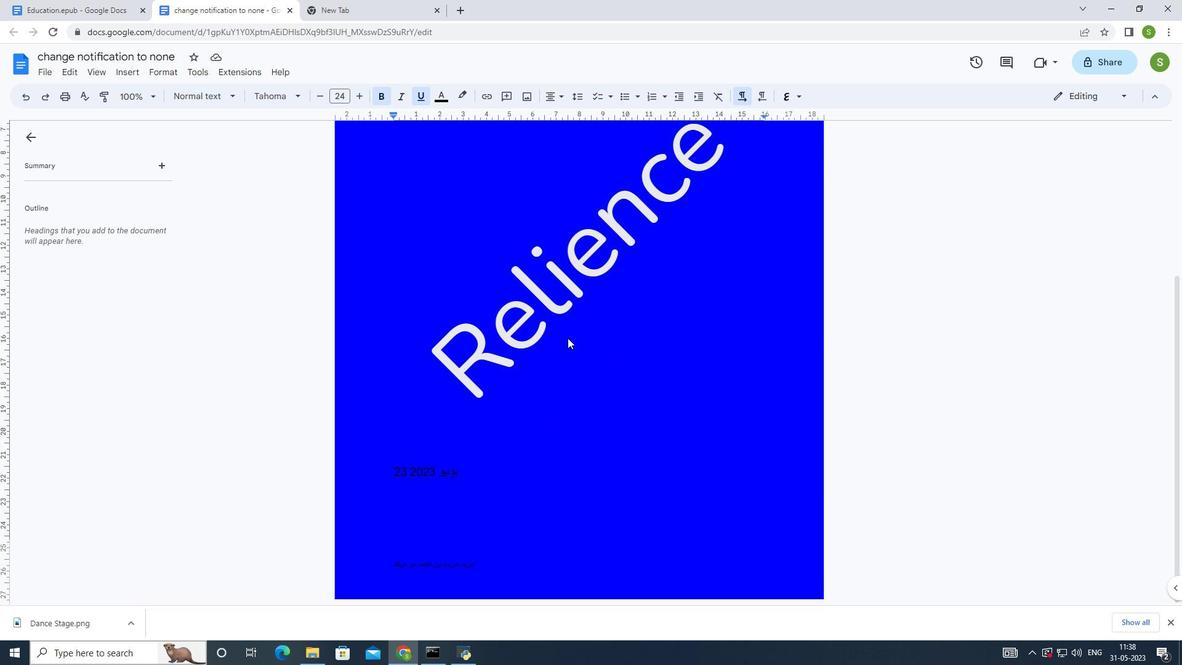 
Action: Mouse scrolled (569, 337) with delta (0, 0)
Screenshot: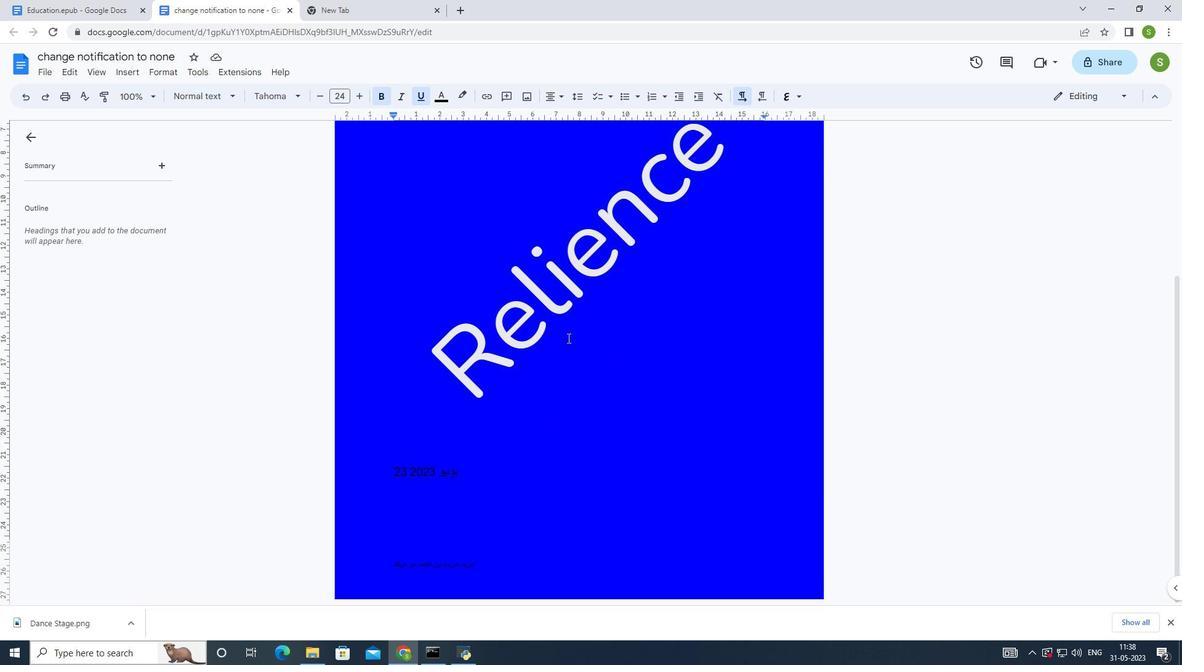 
Action: Mouse moved to (576, 328)
Screenshot: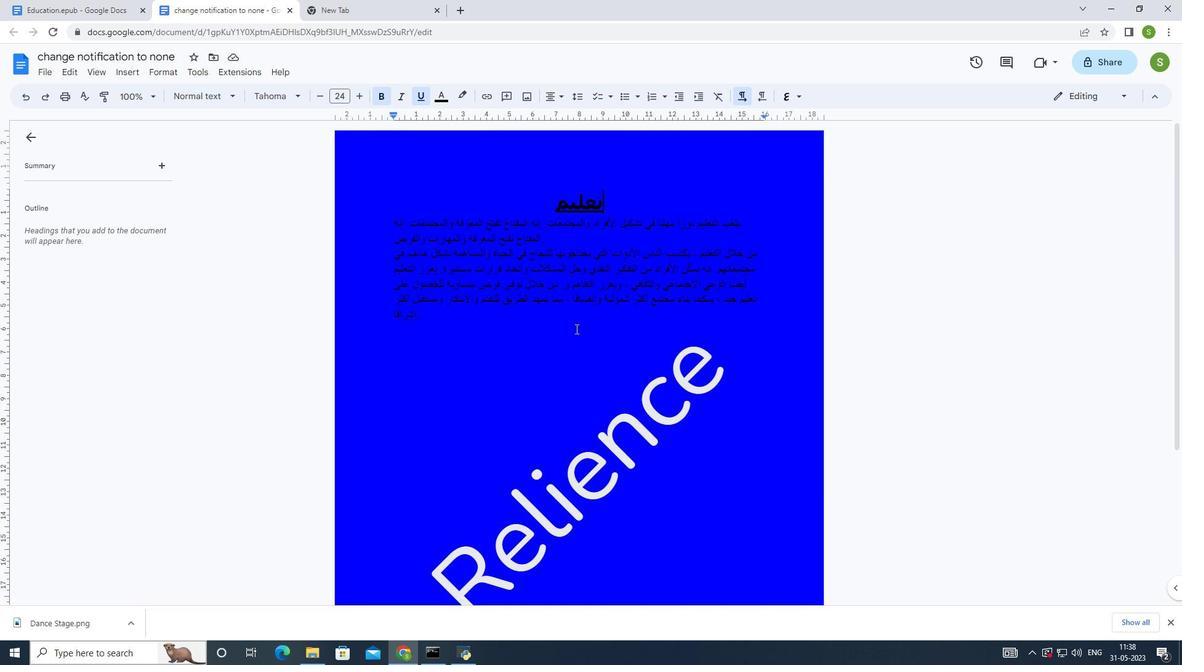 
